 Task: Look for space in Norwich, United Kingdom from 3rd June, 2023 to 9th June, 2023 for 2 adults in price range Rs.6000 to Rs.12000. Place can be entire place with 1  bedroom having 1 bed and 1 bathroom. Property type can be house, flat, guest house, hotel. Booking option can be shelf check-in. Required host language is English.
Action: Mouse moved to (384, 72)
Screenshot: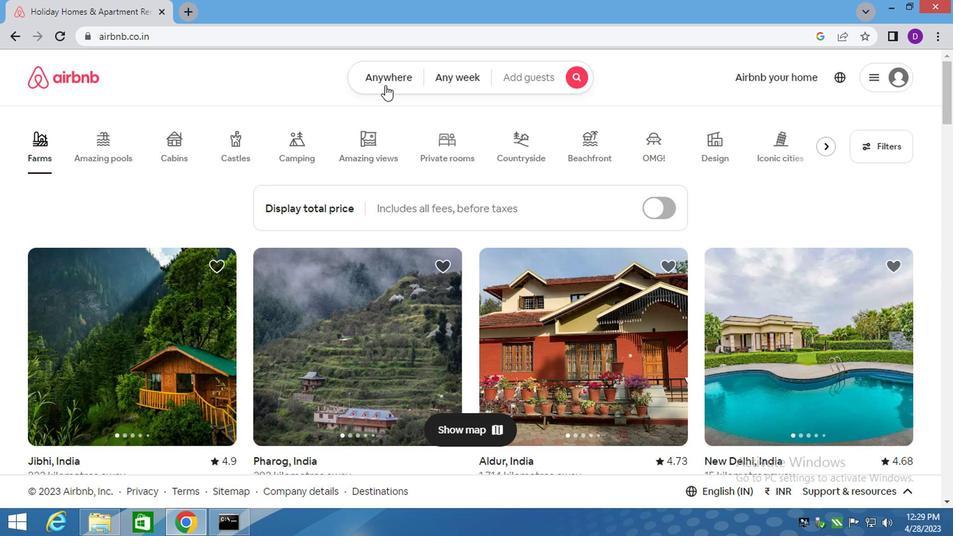 
Action: Mouse pressed left at (384, 72)
Screenshot: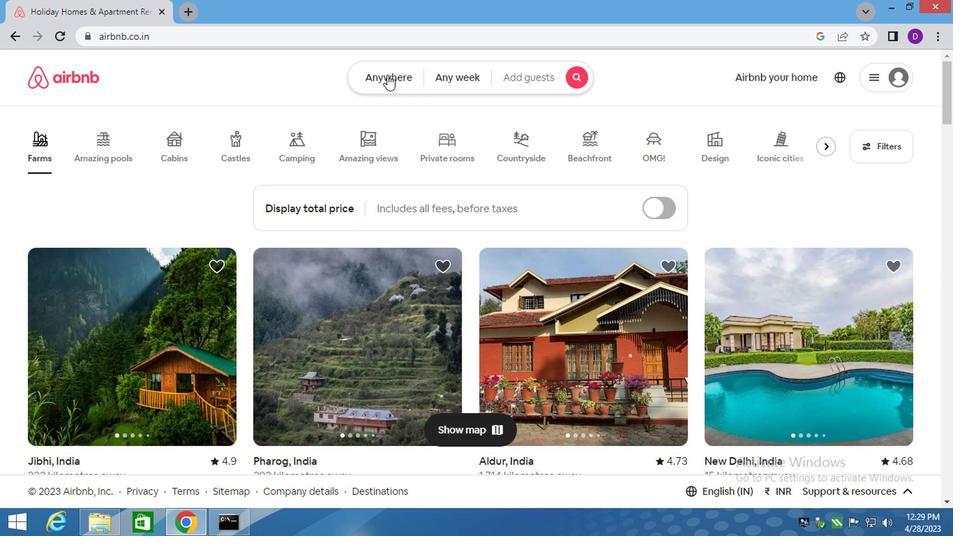 
Action: Mouse moved to (266, 131)
Screenshot: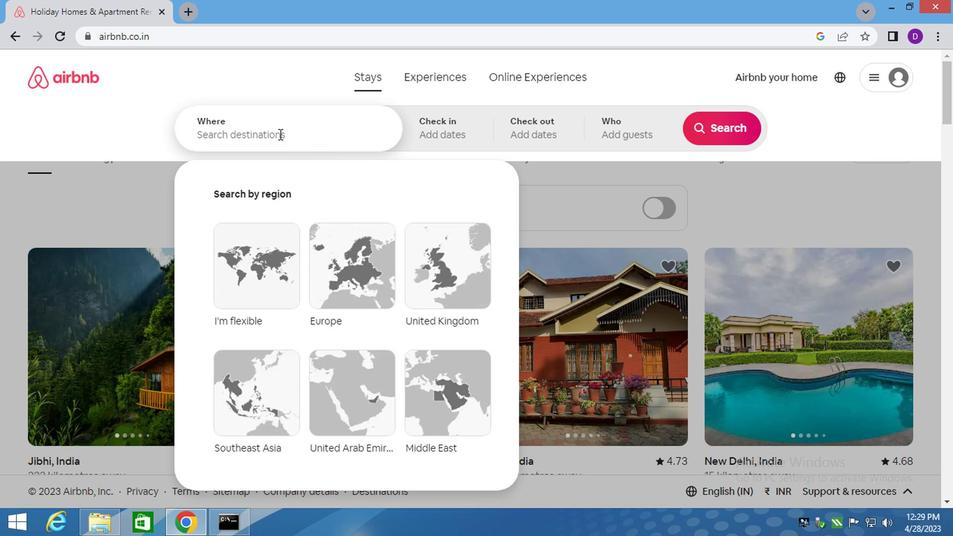 
Action: Mouse pressed left at (266, 131)
Screenshot: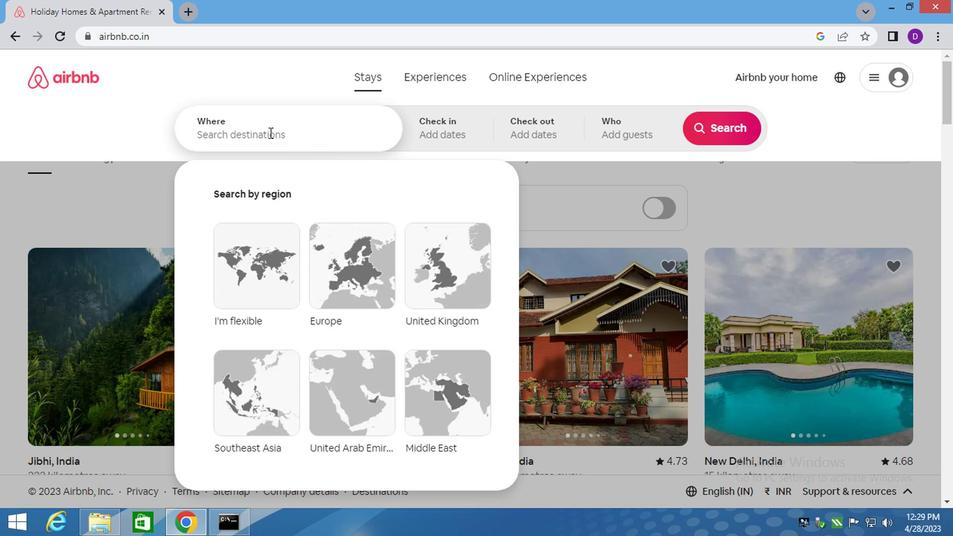
Action: Key pressed <Key.shift_r>Norwich,<Key.space><Key.shift_r><Key.shift_r><Key.shift_r><Key.shift_r><Key.shift_r><Key.shift_r><Key.shift_r><Key.shift_r><Key.shift_r><Key.shift_r><Key.shift_r><Key.shift_r><Key.shift_r><Key.shift_r><Key.shift_r><Key.shift_r><Key.shift_r><Key.shift_r><Key.shift_r><Key.shift_r><Key.shift_r>United<Key.down><Key.enter>
Screenshot: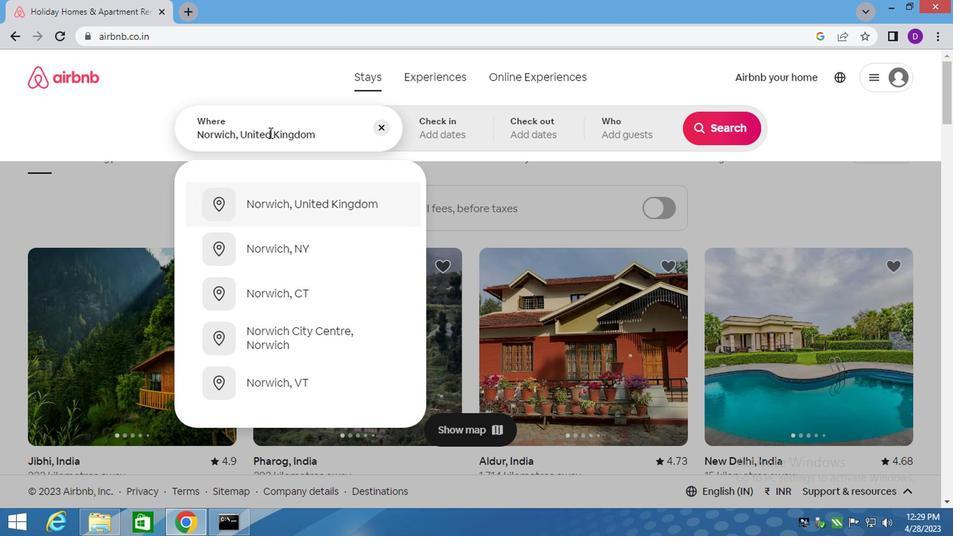 
Action: Mouse moved to (713, 239)
Screenshot: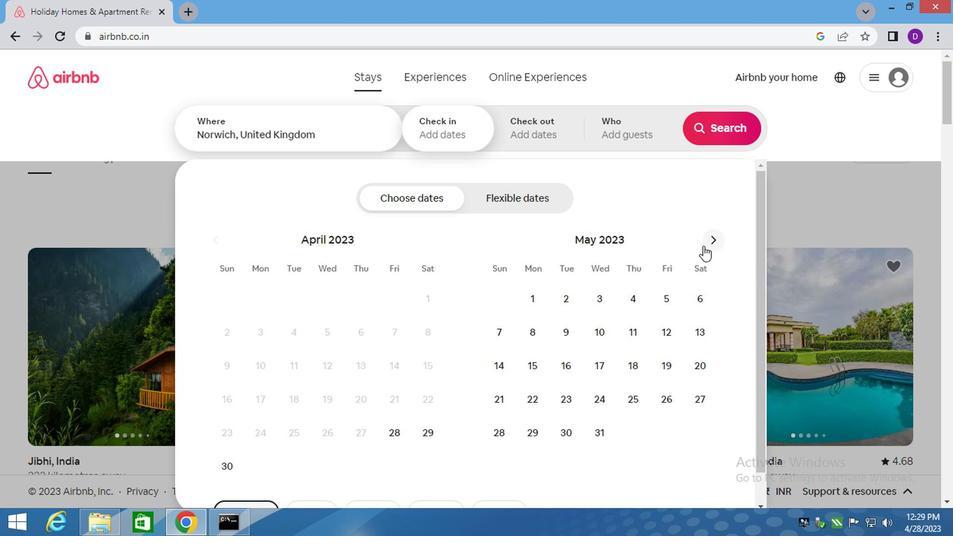 
Action: Mouse pressed left at (713, 239)
Screenshot: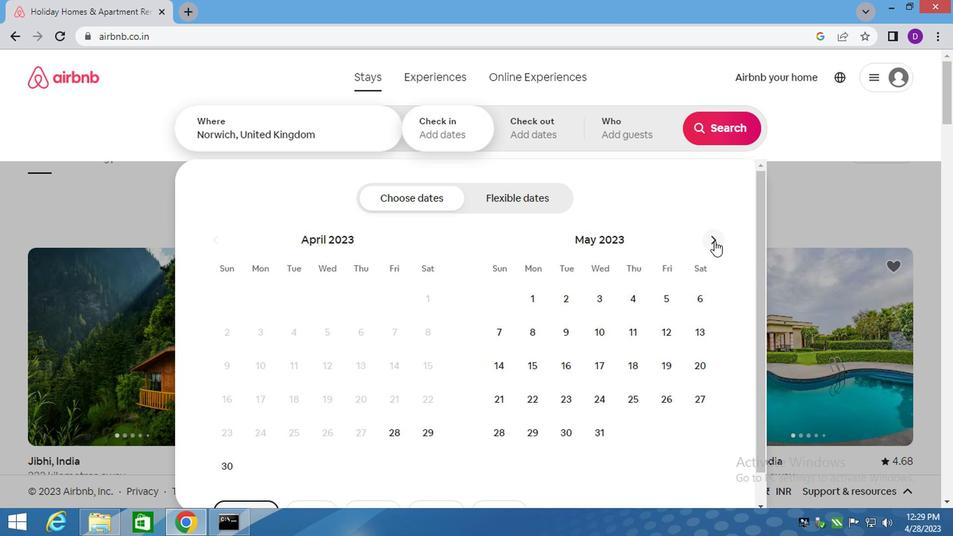 
Action: Mouse moved to (697, 302)
Screenshot: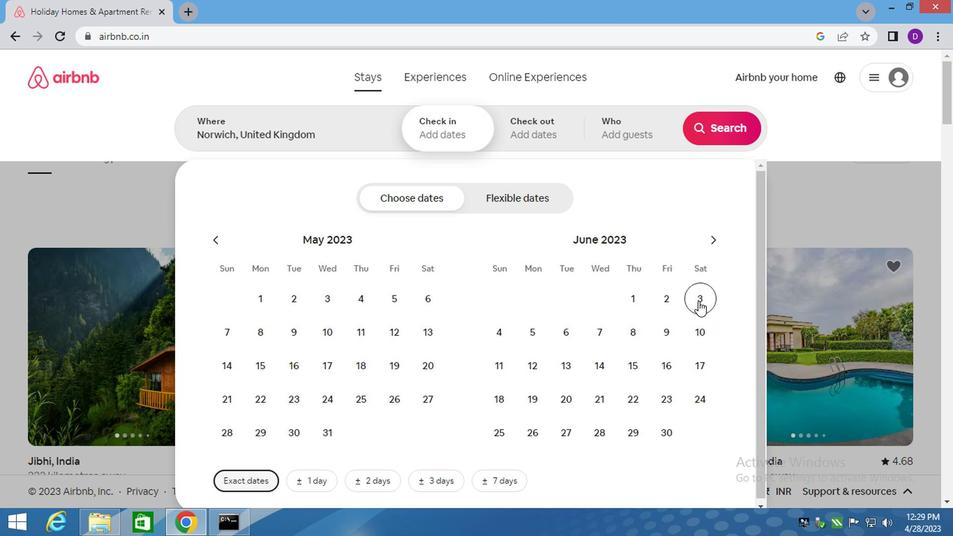 
Action: Mouse pressed left at (697, 302)
Screenshot: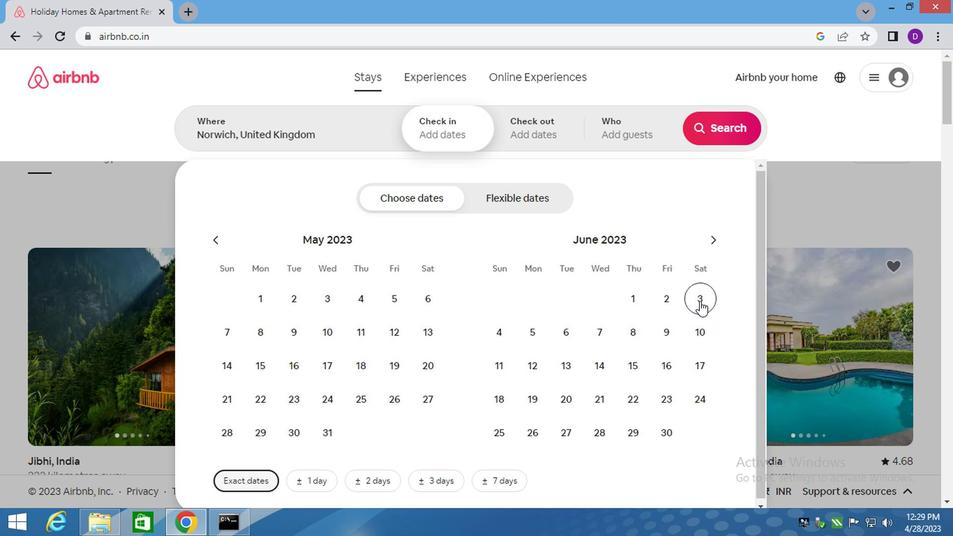 
Action: Mouse moved to (671, 328)
Screenshot: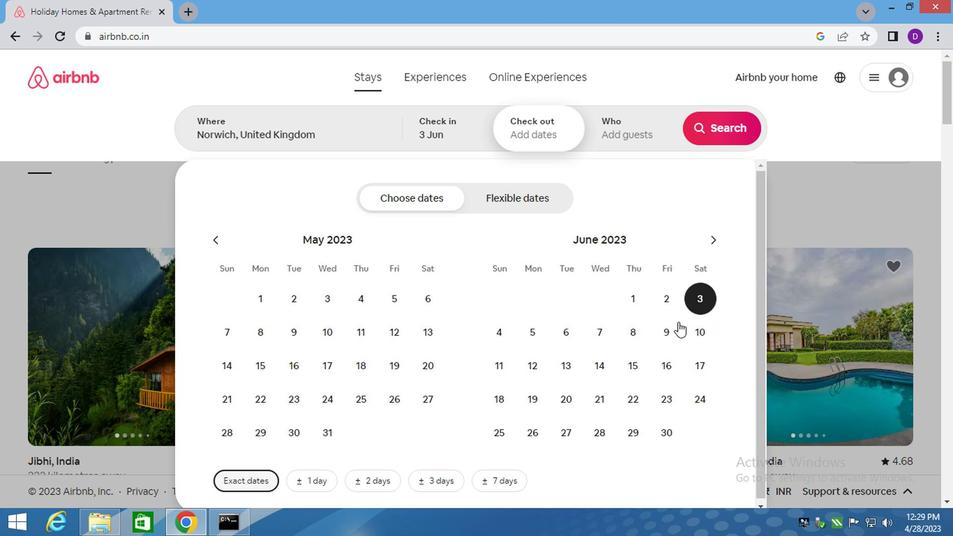 
Action: Mouse pressed left at (671, 328)
Screenshot: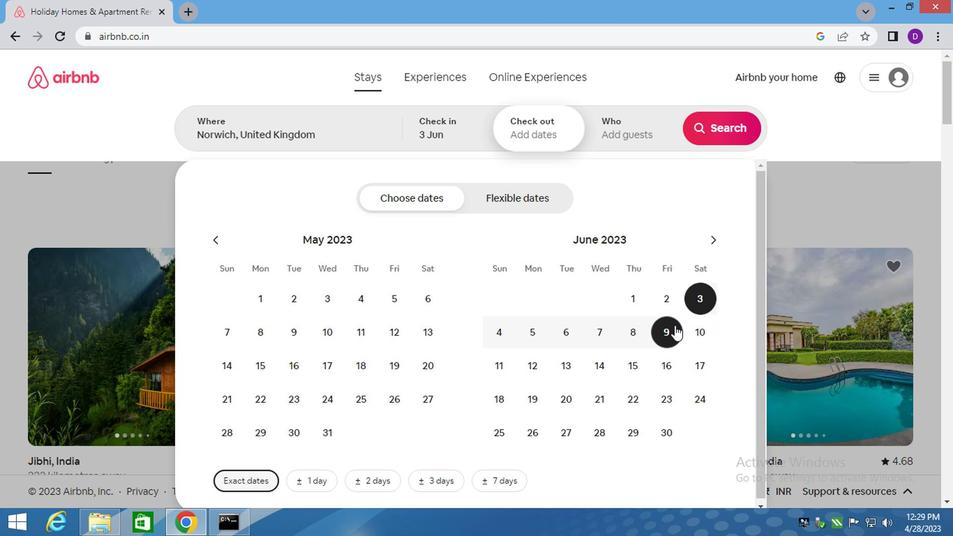 
Action: Mouse moved to (634, 125)
Screenshot: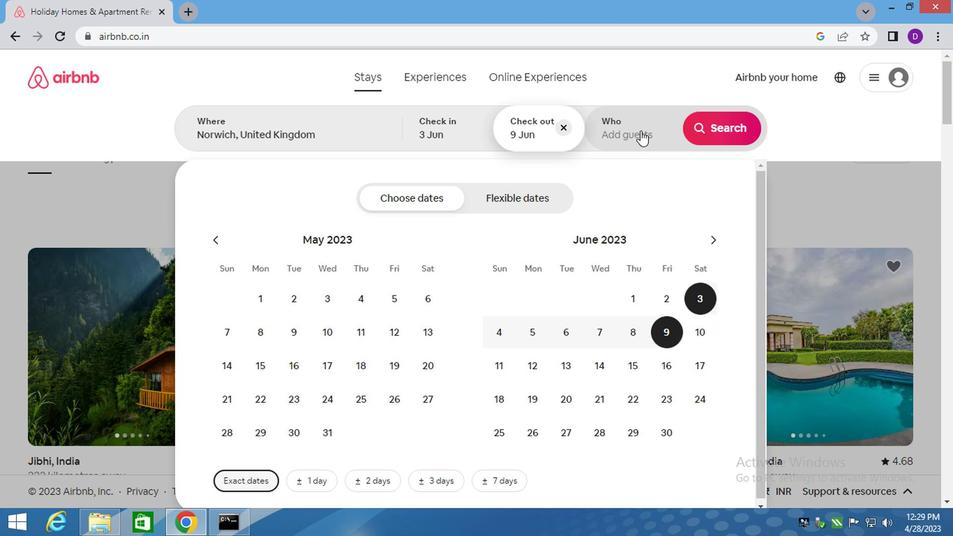 
Action: Mouse pressed left at (634, 125)
Screenshot: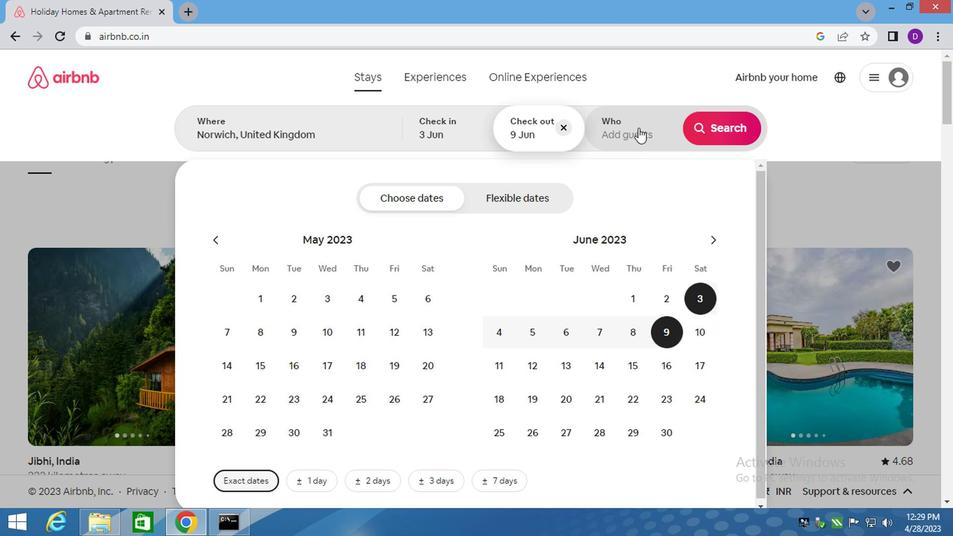 
Action: Mouse moved to (726, 200)
Screenshot: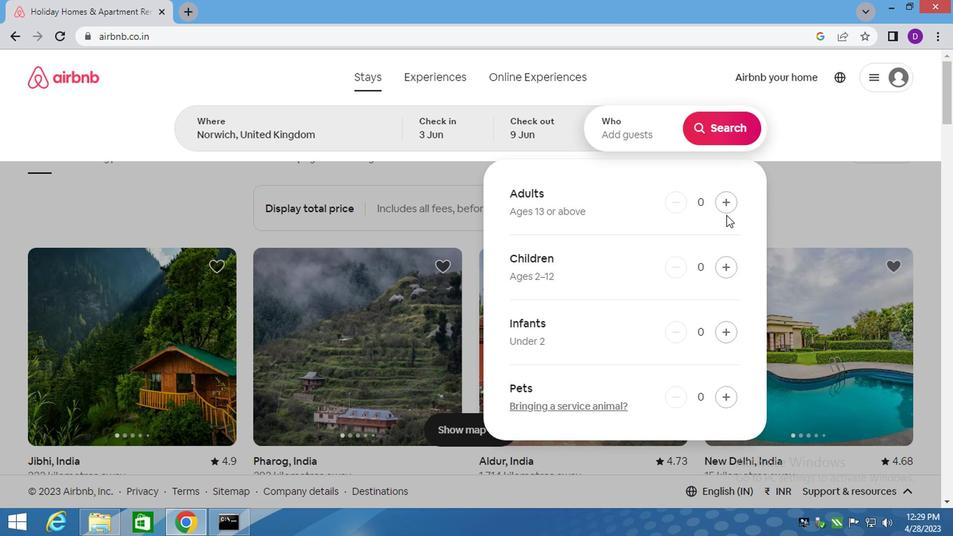 
Action: Mouse pressed left at (726, 200)
Screenshot: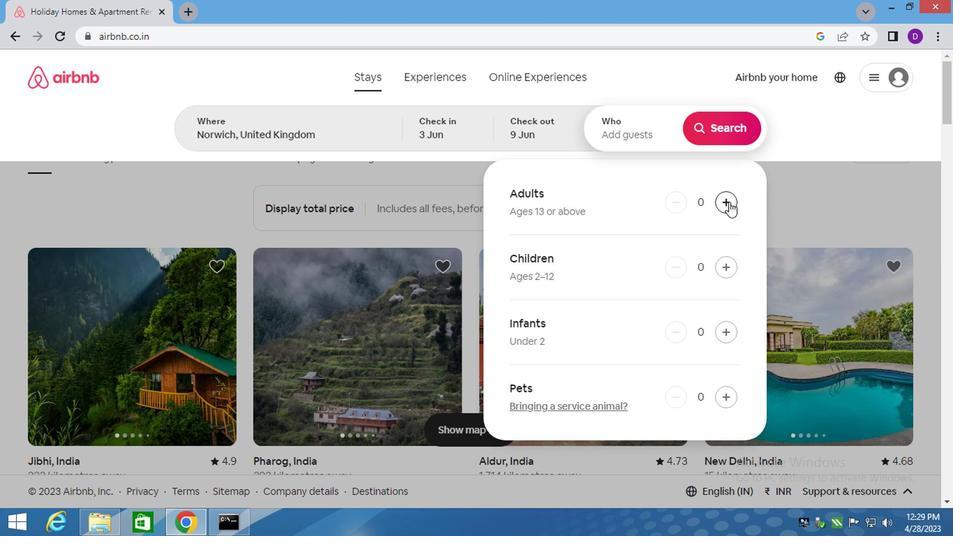 
Action: Mouse pressed left at (726, 200)
Screenshot: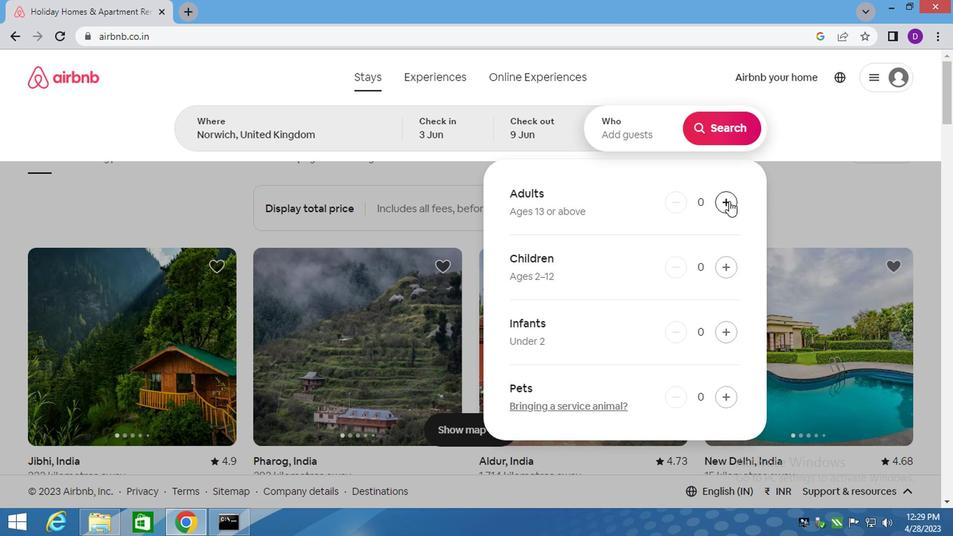
Action: Mouse moved to (710, 120)
Screenshot: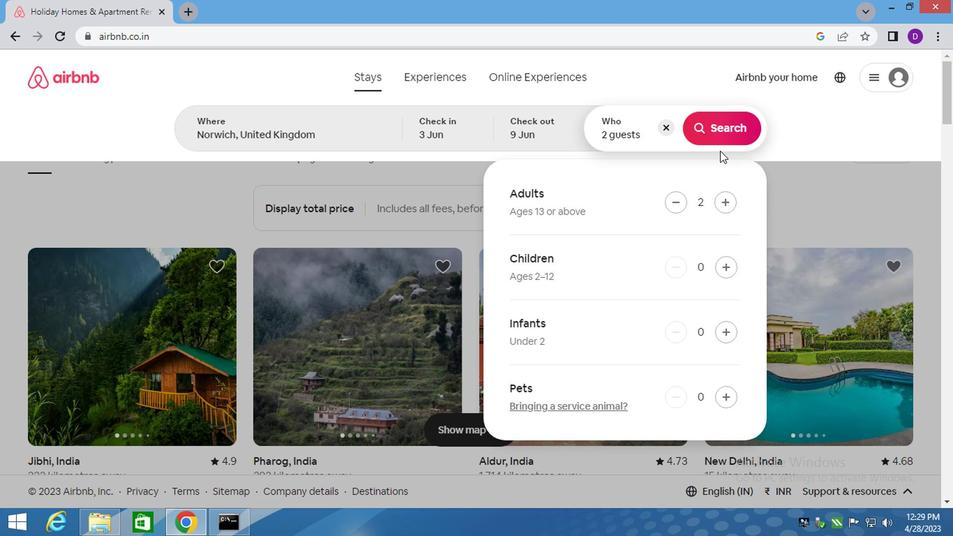 
Action: Mouse pressed left at (710, 120)
Screenshot: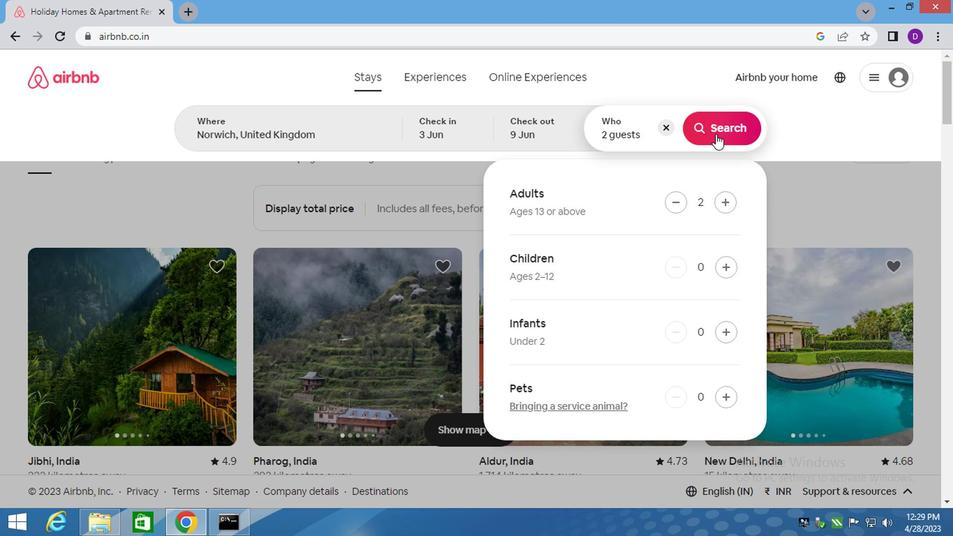 
Action: Mouse moved to (894, 126)
Screenshot: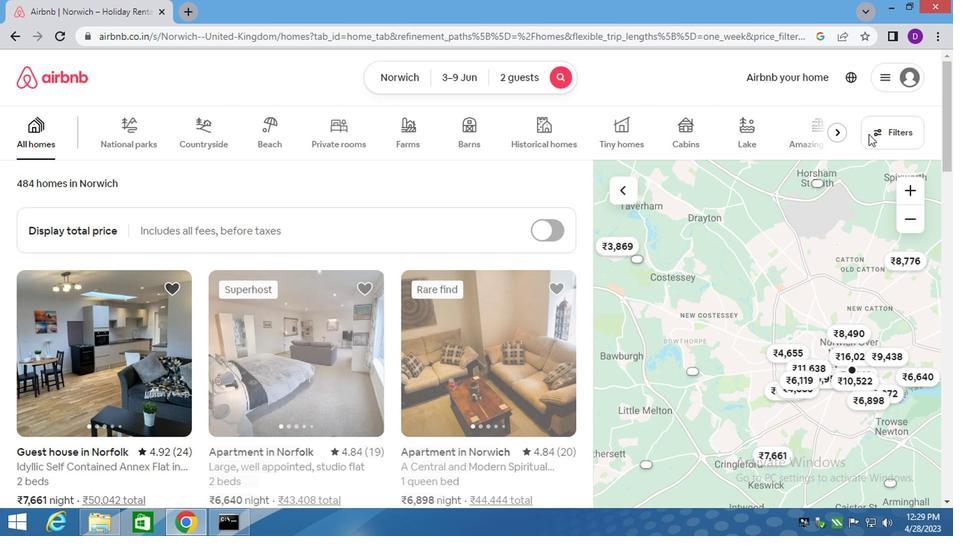 
Action: Mouse pressed left at (894, 126)
Screenshot: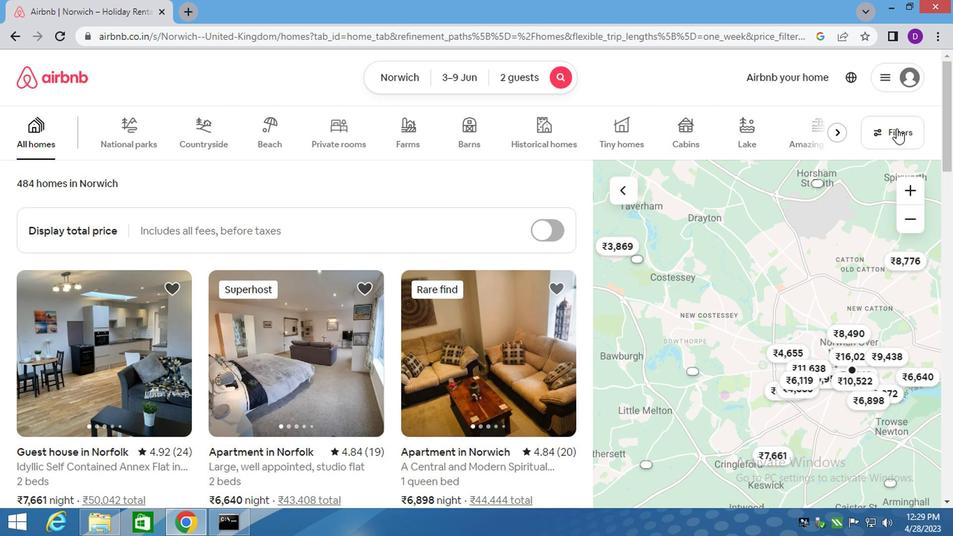 
Action: Mouse moved to (303, 312)
Screenshot: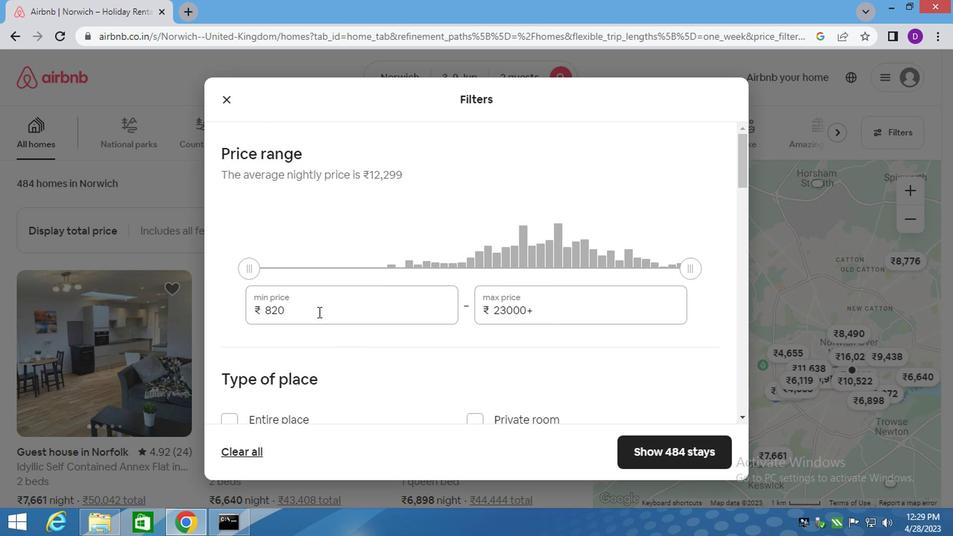 
Action: Mouse pressed left at (303, 312)
Screenshot: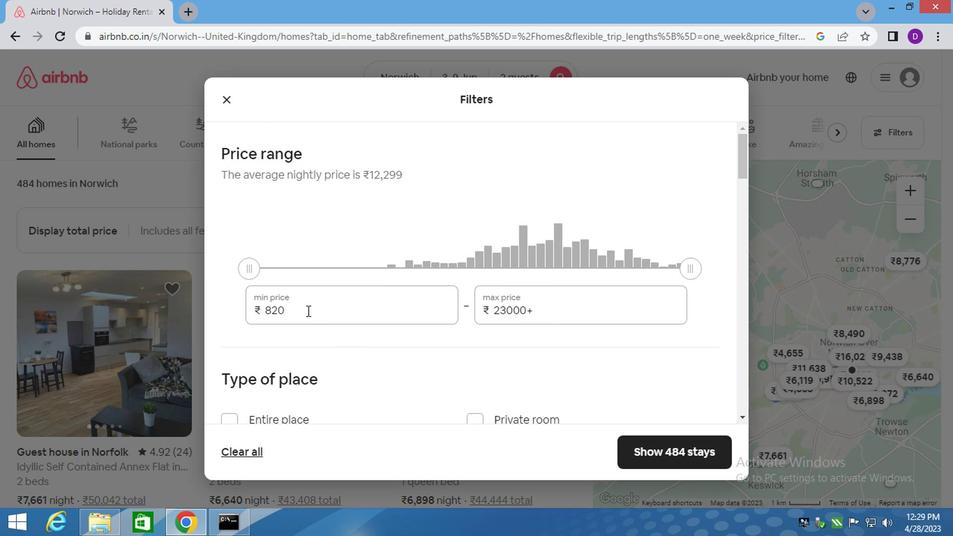 
Action: Mouse pressed left at (303, 312)
Screenshot: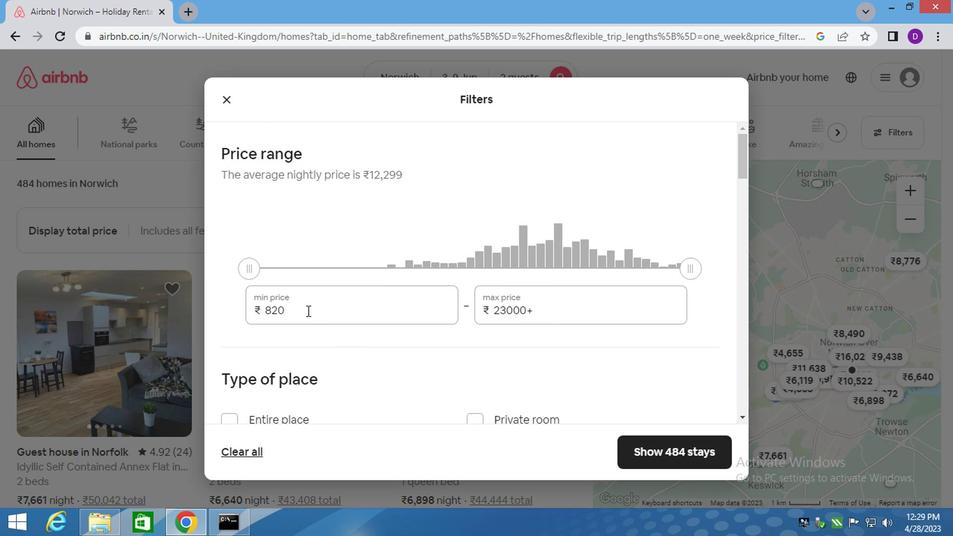 
Action: Key pressed 6000<Key.tab>12<Key.backspace><Key.backspace><Key.backspace><Key.backspace><Key.backspace><Key.backspace><Key.backspace><Key.backspace><Key.backspace><Key.backspace><Key.backspace><Key.backspace>12000
Screenshot: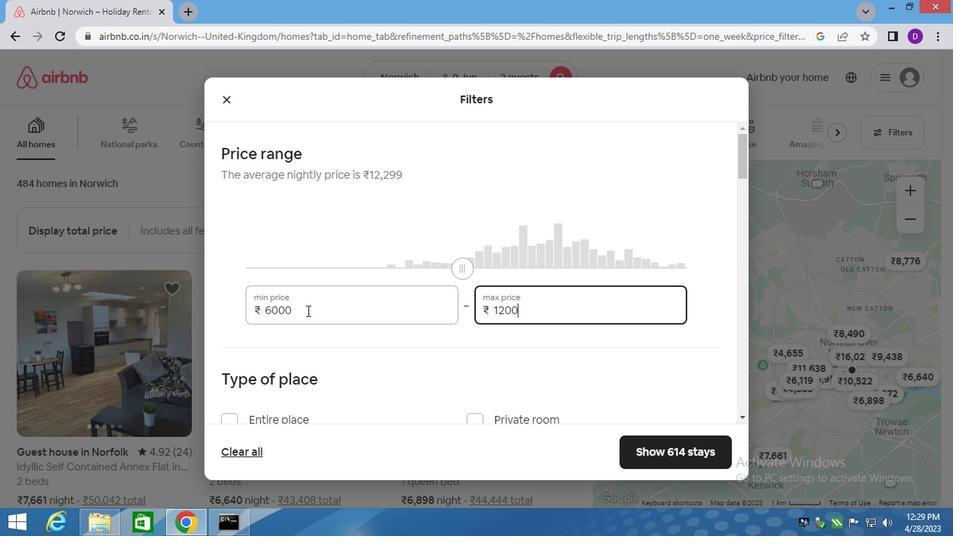 
Action: Mouse moved to (311, 349)
Screenshot: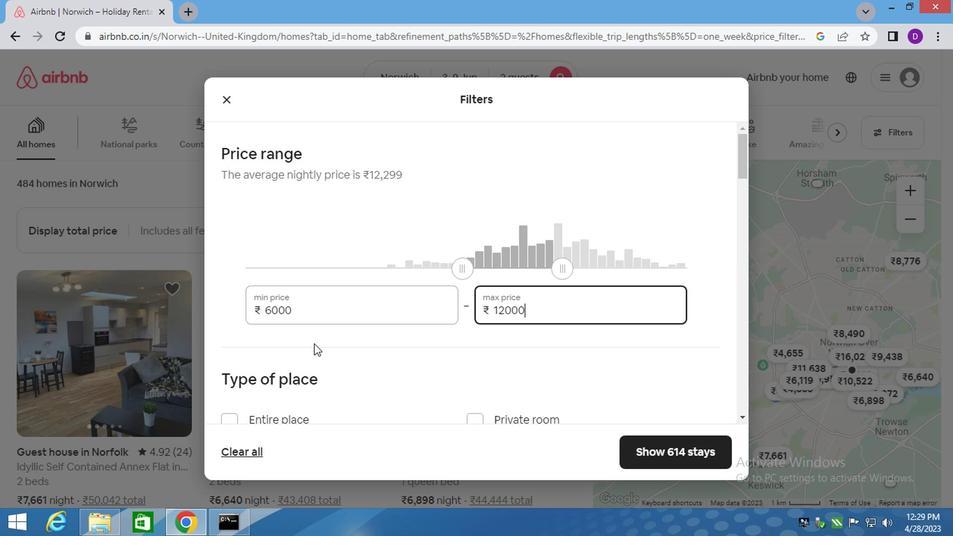 
Action: Mouse scrolled (311, 348) with delta (0, 0)
Screenshot: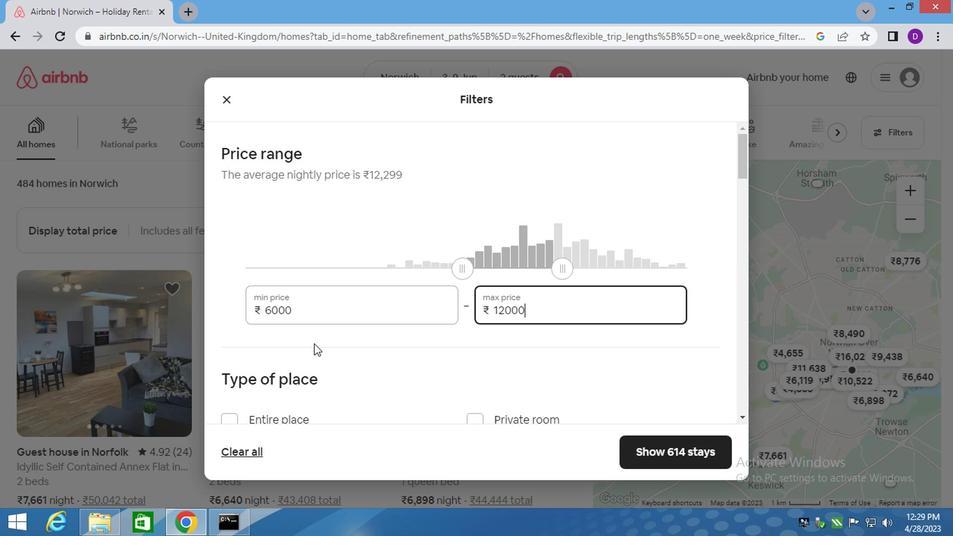 
Action: Mouse moved to (311, 350)
Screenshot: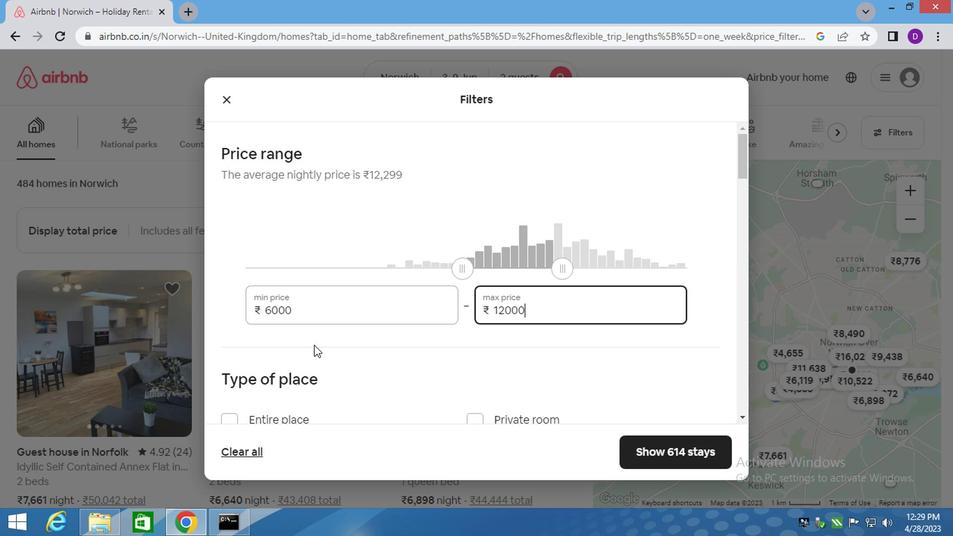 
Action: Mouse scrolled (311, 349) with delta (0, 0)
Screenshot: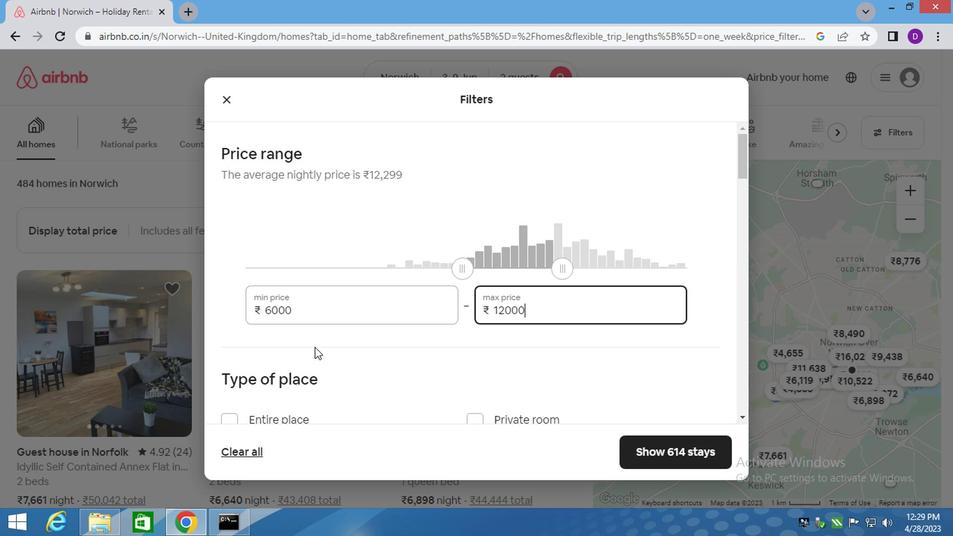 
Action: Mouse moved to (227, 289)
Screenshot: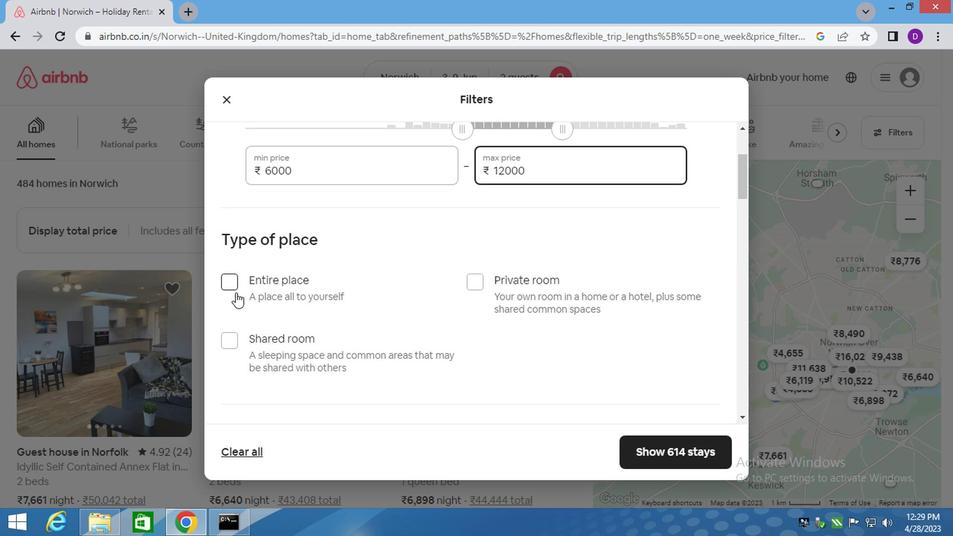 
Action: Mouse pressed left at (227, 289)
Screenshot: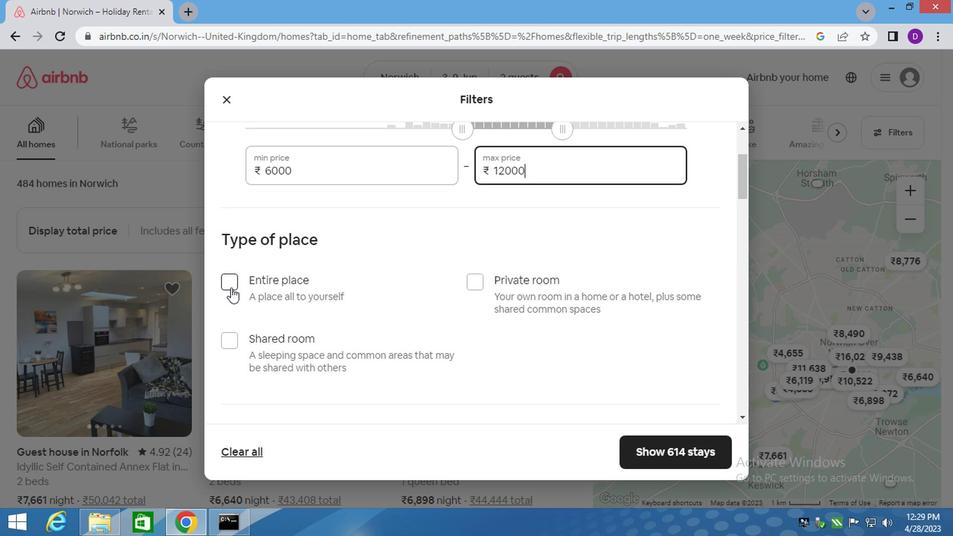 
Action: Mouse moved to (331, 339)
Screenshot: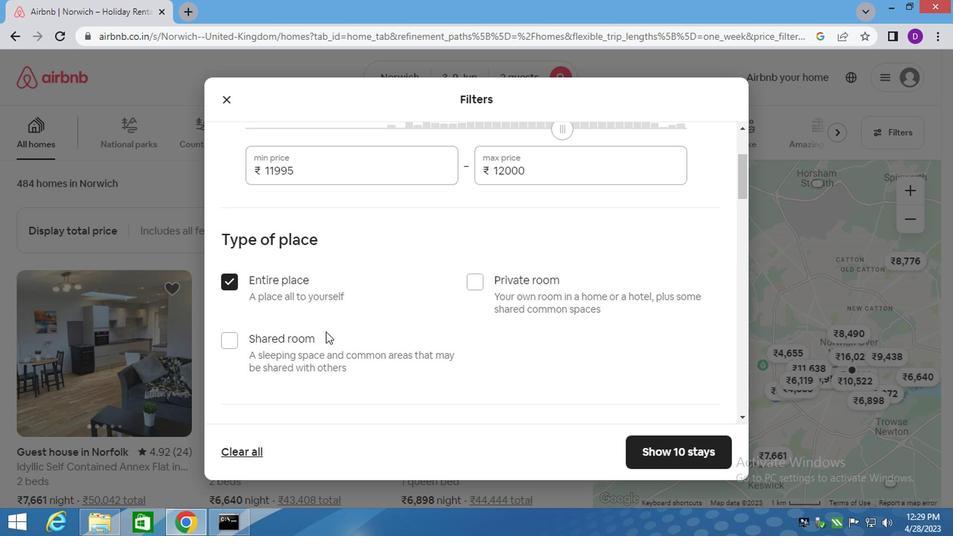 
Action: Mouse scrolled (331, 338) with delta (0, 0)
Screenshot: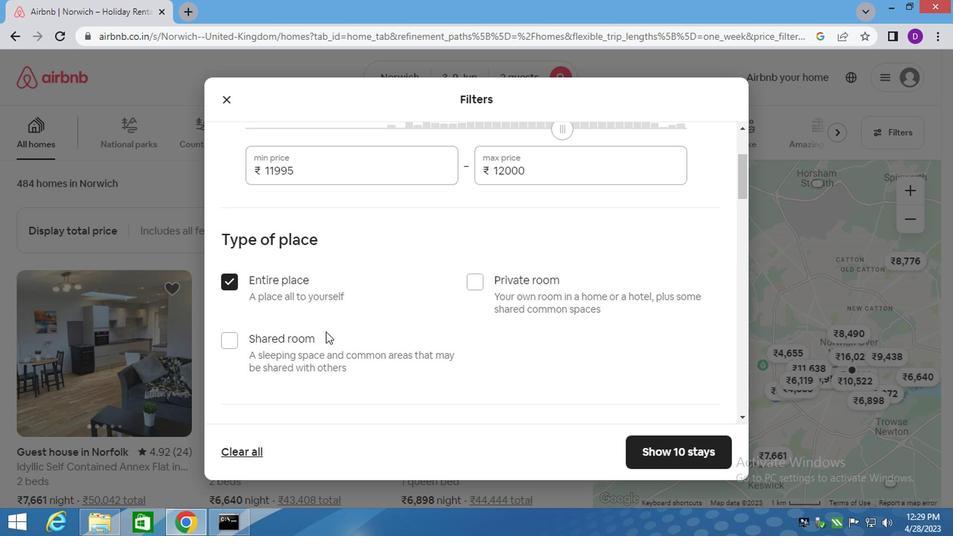 
Action: Mouse scrolled (331, 338) with delta (0, 0)
Screenshot: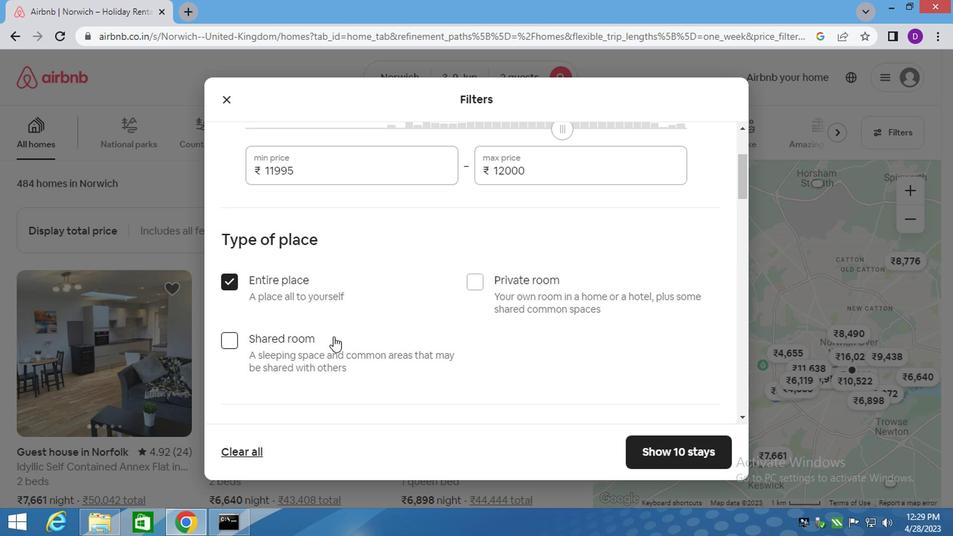 
Action: Mouse moved to (331, 340)
Screenshot: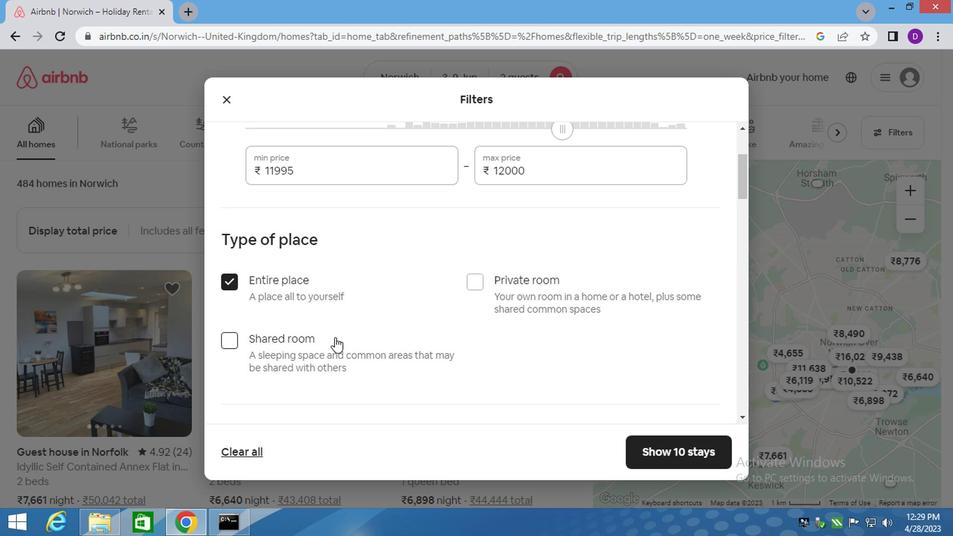 
Action: Mouse scrolled (331, 339) with delta (0, 0)
Screenshot: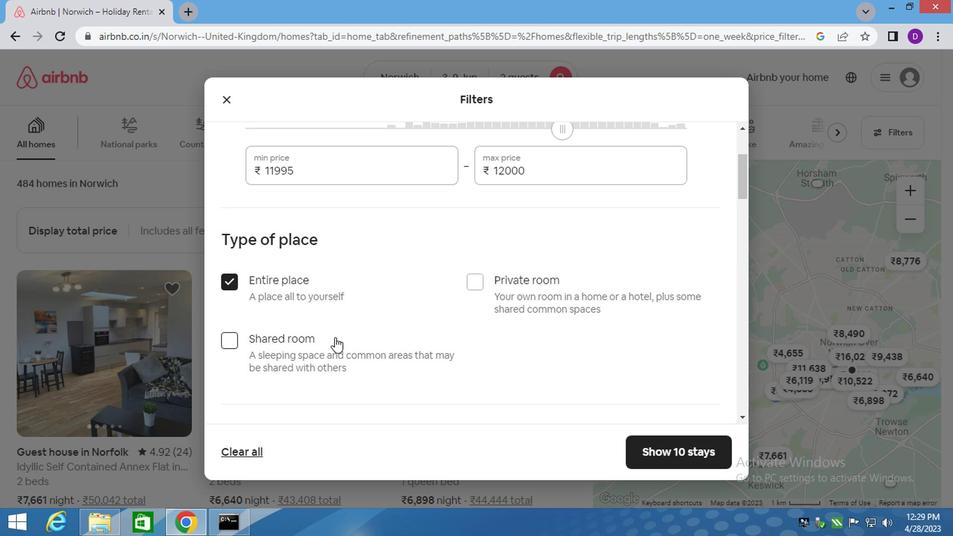 
Action: Mouse scrolled (331, 339) with delta (0, 0)
Screenshot: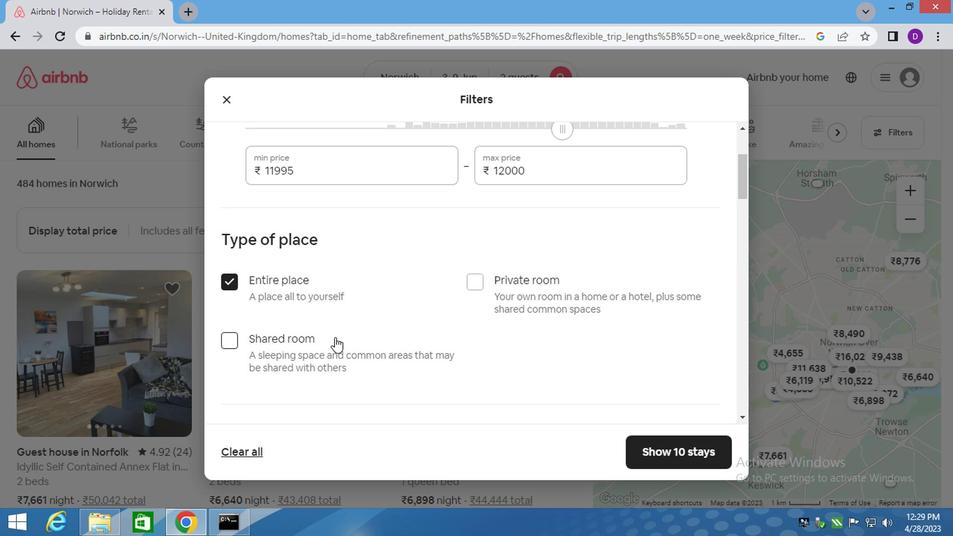 
Action: Mouse moved to (295, 233)
Screenshot: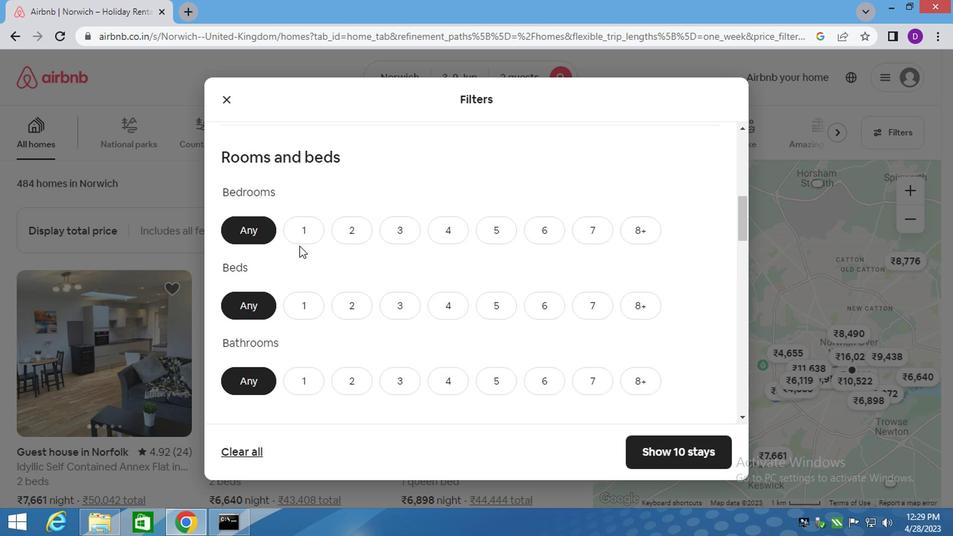 
Action: Mouse pressed left at (295, 233)
Screenshot: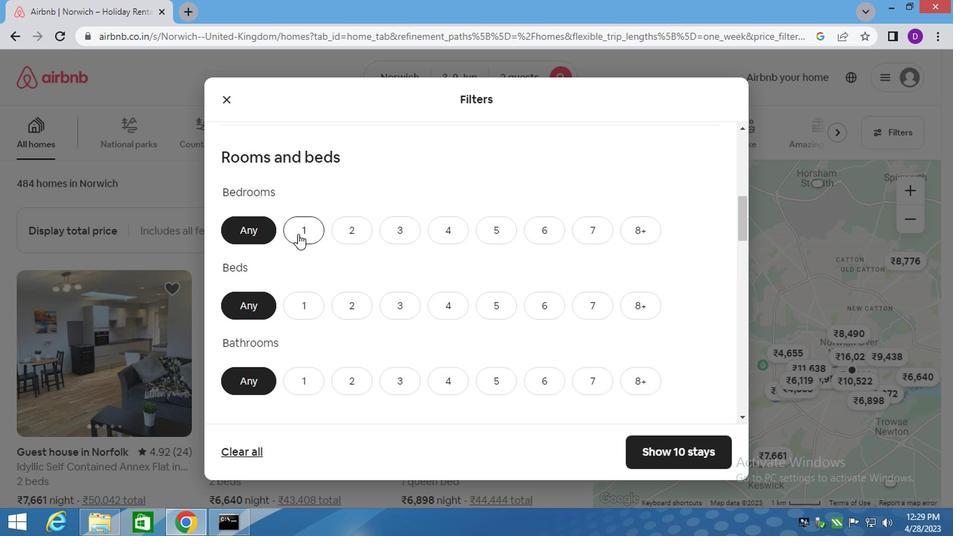
Action: Mouse moved to (289, 302)
Screenshot: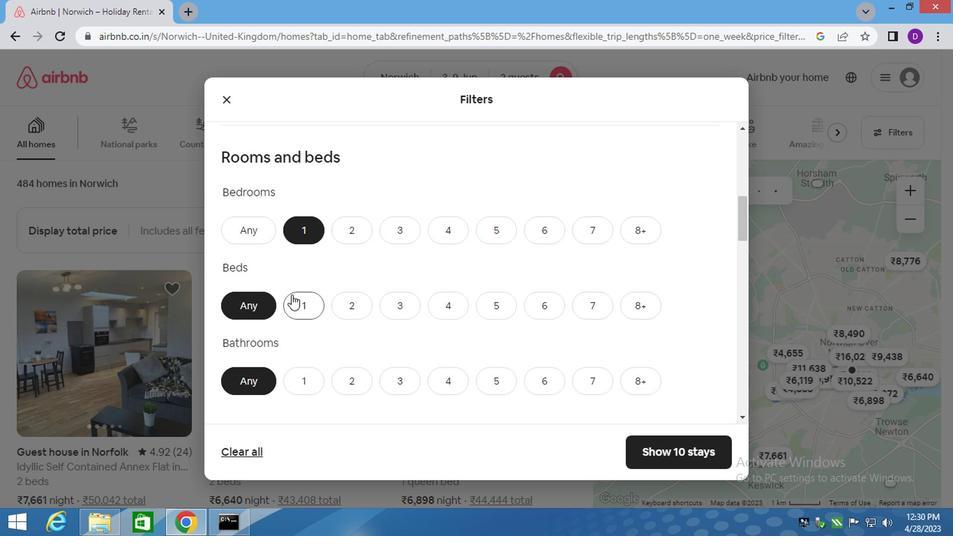 
Action: Mouse pressed left at (289, 302)
Screenshot: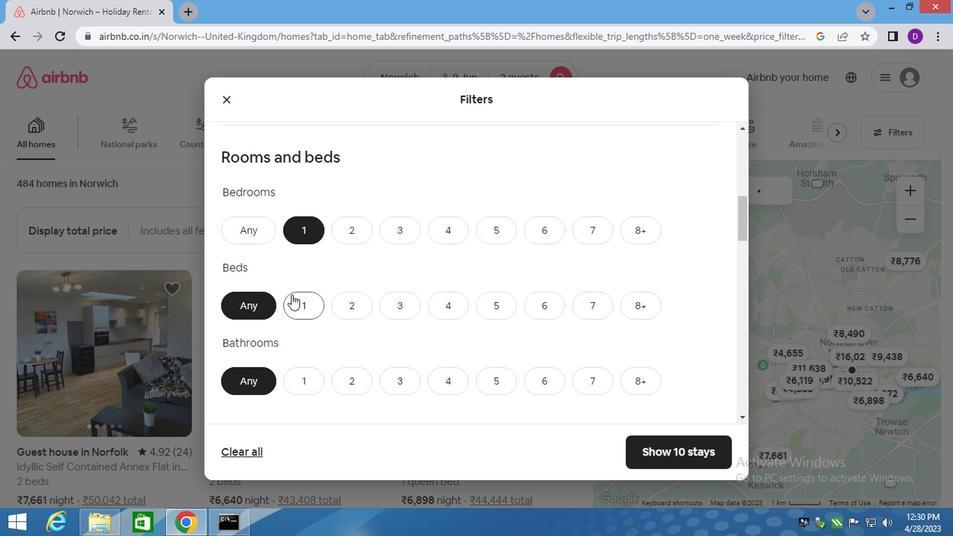 
Action: Mouse moved to (303, 376)
Screenshot: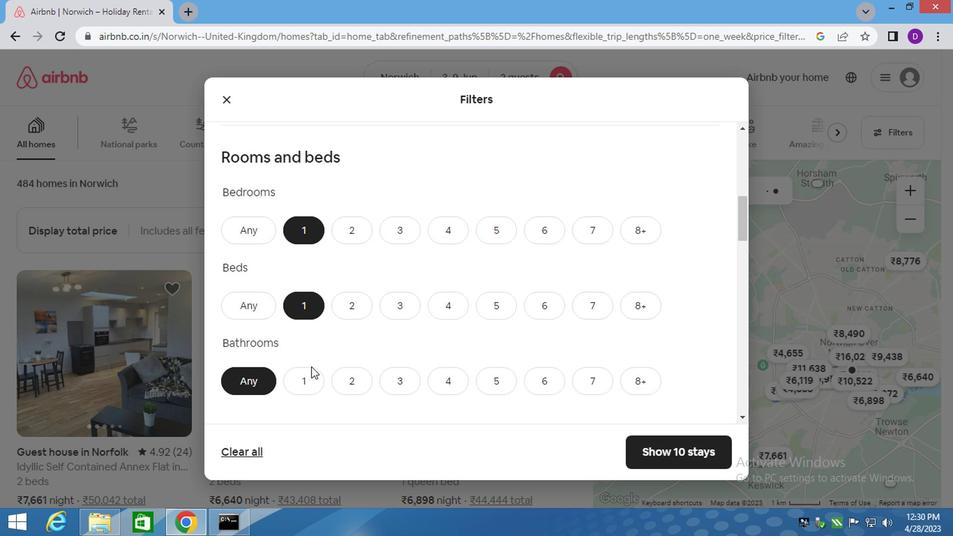 
Action: Mouse pressed left at (303, 376)
Screenshot: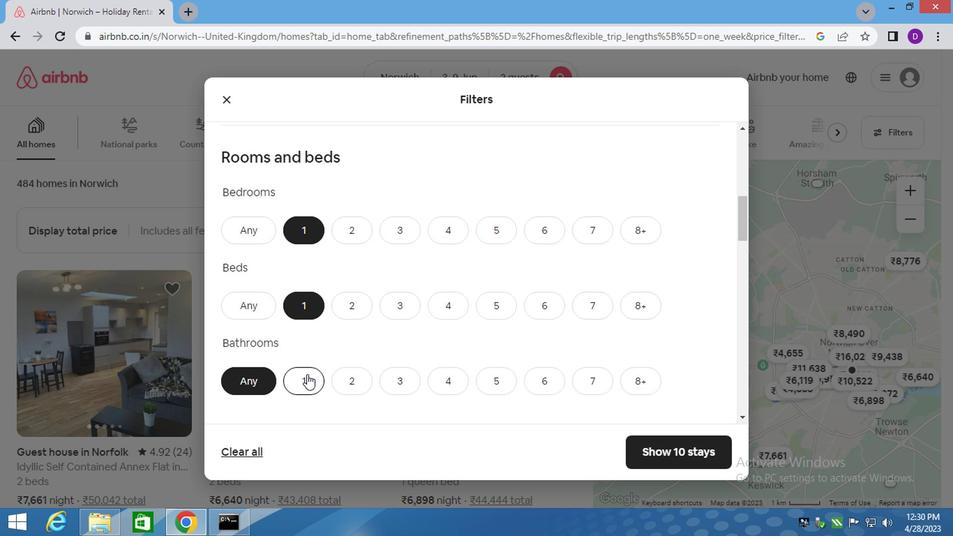 
Action: Mouse moved to (321, 326)
Screenshot: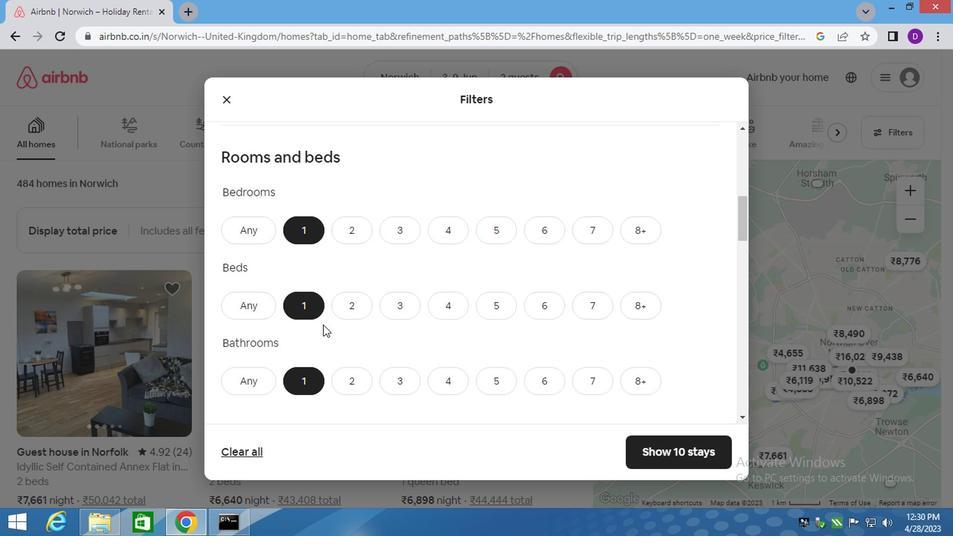 
Action: Mouse scrolled (321, 325) with delta (0, 0)
Screenshot: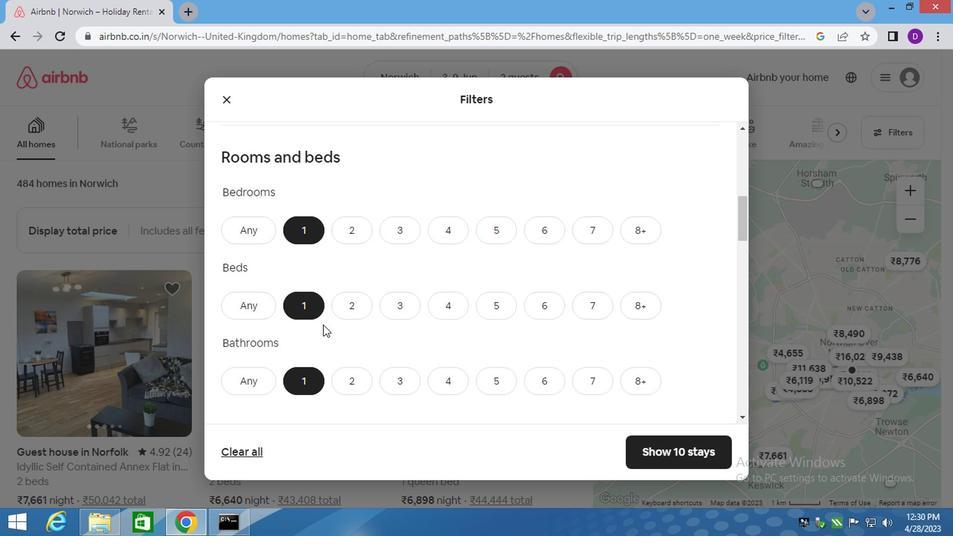
Action: Mouse moved to (330, 325)
Screenshot: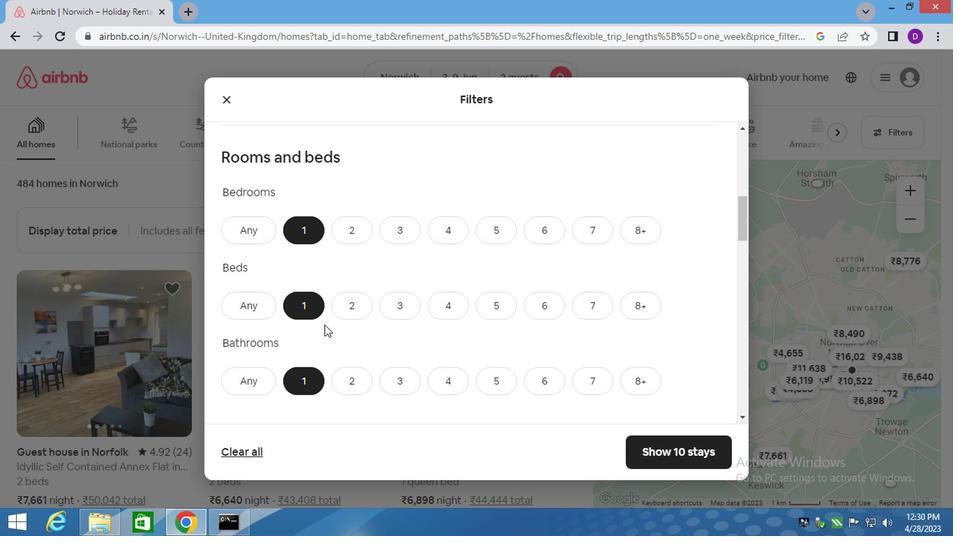 
Action: Mouse scrolled (330, 324) with delta (0, 0)
Screenshot: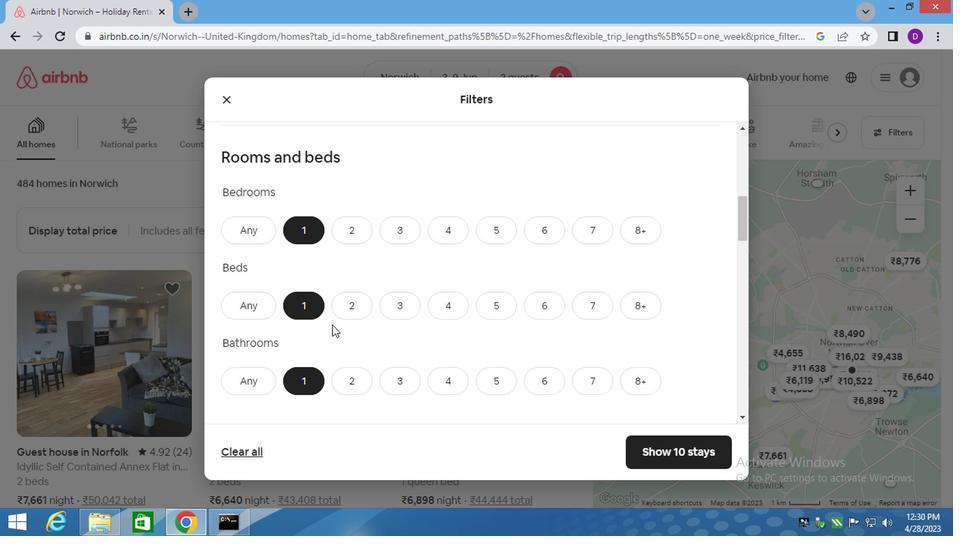 
Action: Mouse moved to (354, 311)
Screenshot: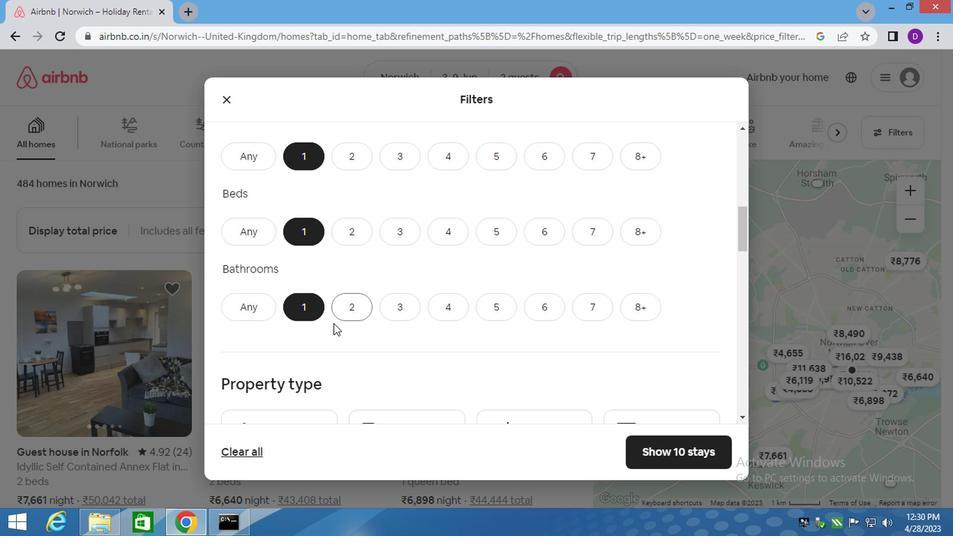 
Action: Mouse scrolled (354, 310) with delta (0, 0)
Screenshot: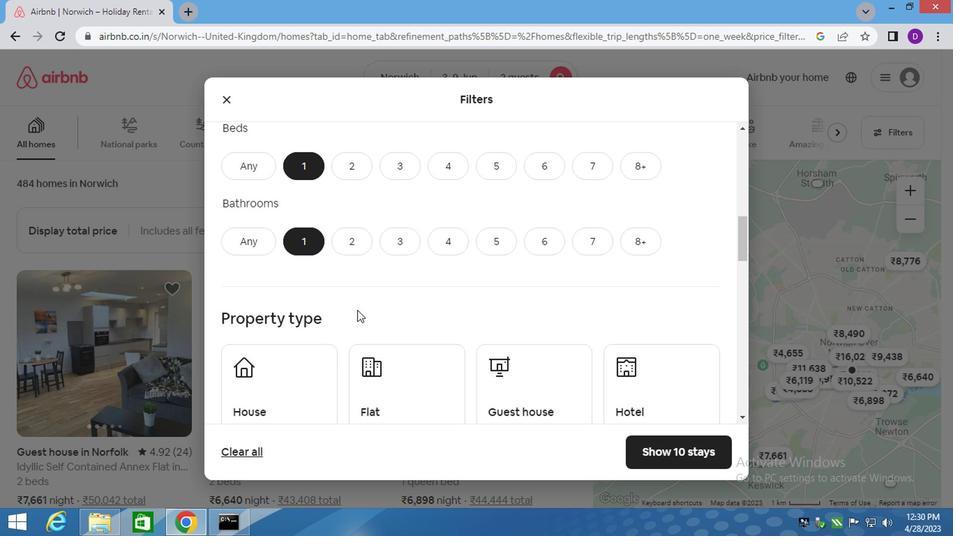 
Action: Mouse moved to (291, 291)
Screenshot: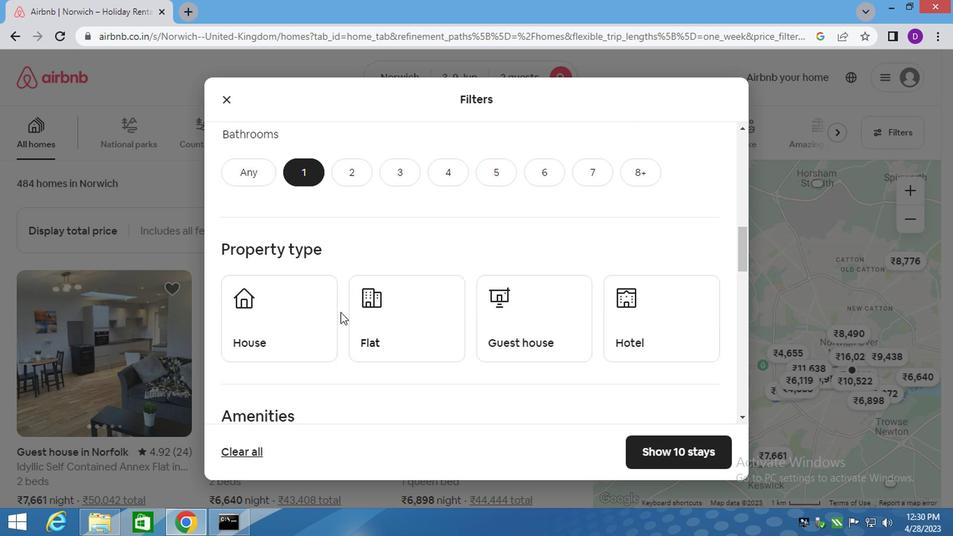 
Action: Mouse pressed left at (291, 291)
Screenshot: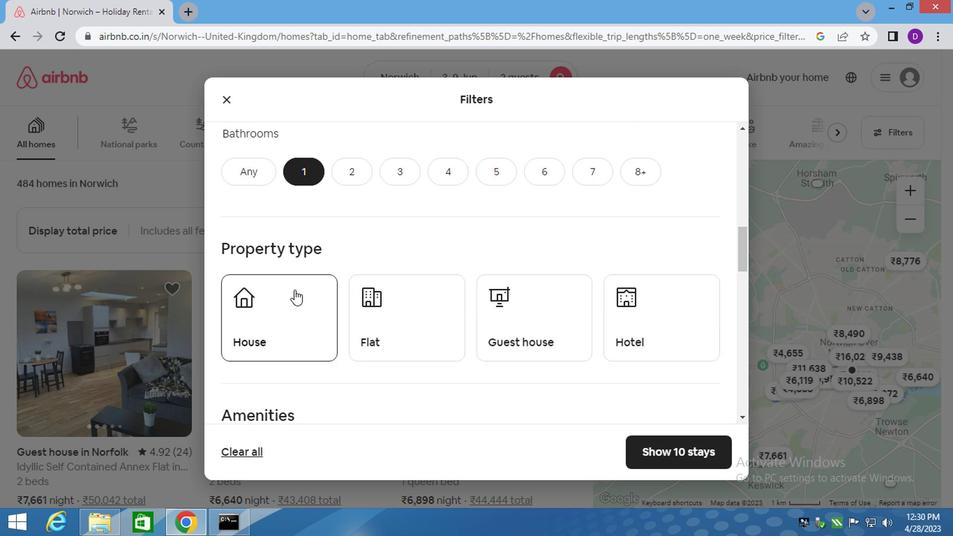 
Action: Mouse moved to (384, 300)
Screenshot: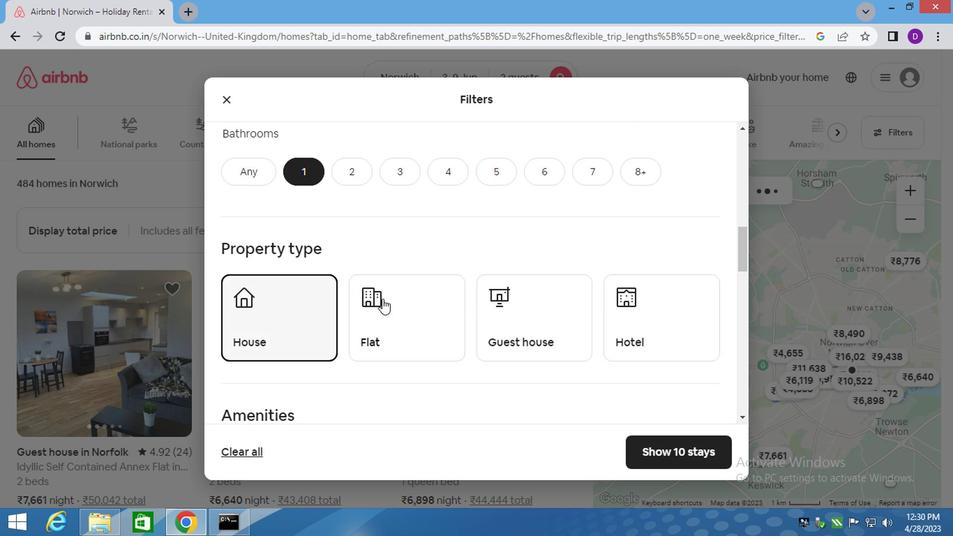 
Action: Mouse pressed left at (384, 300)
Screenshot: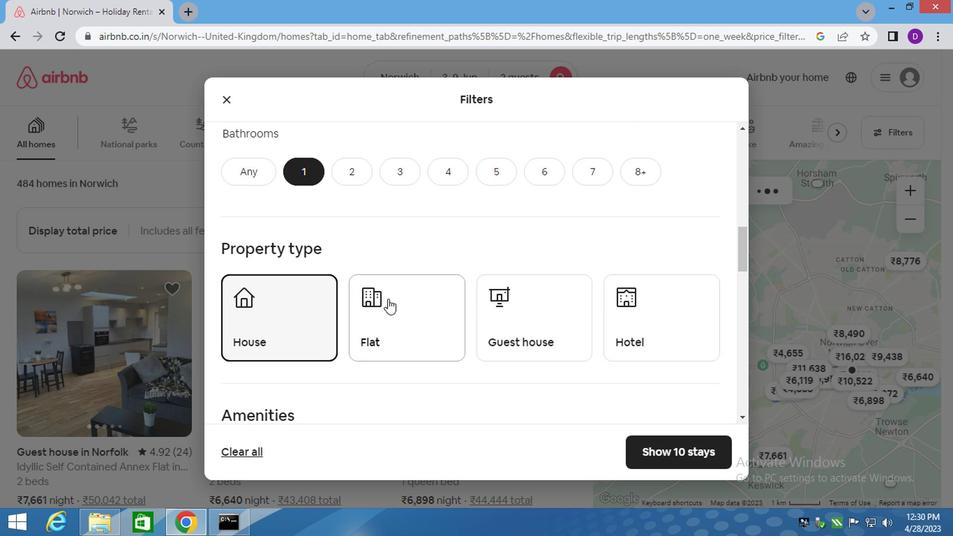 
Action: Mouse moved to (520, 295)
Screenshot: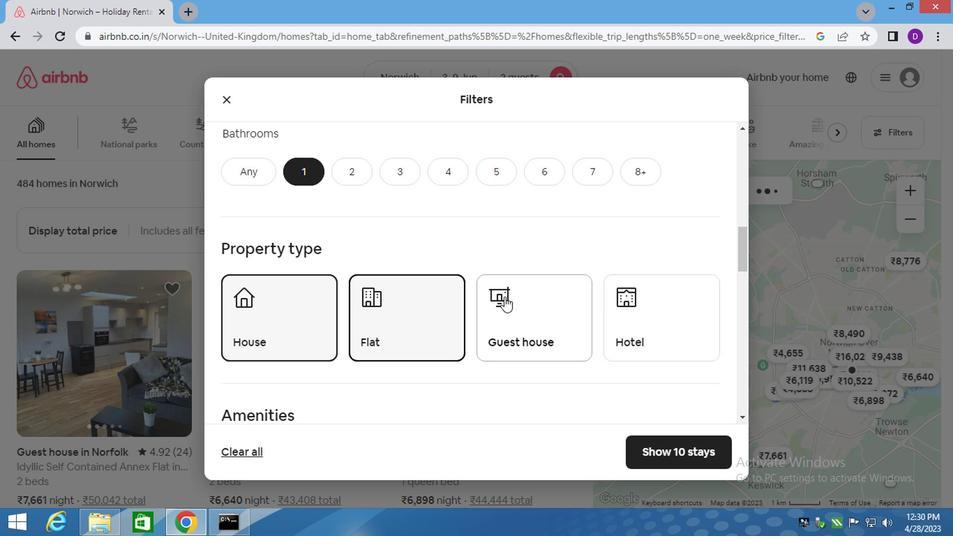 
Action: Mouse pressed left at (520, 295)
Screenshot: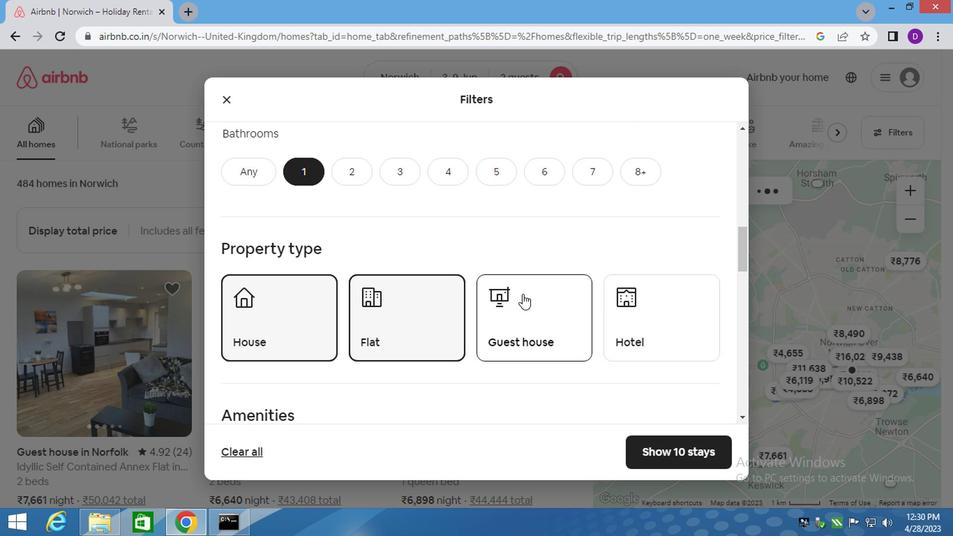 
Action: Mouse moved to (623, 305)
Screenshot: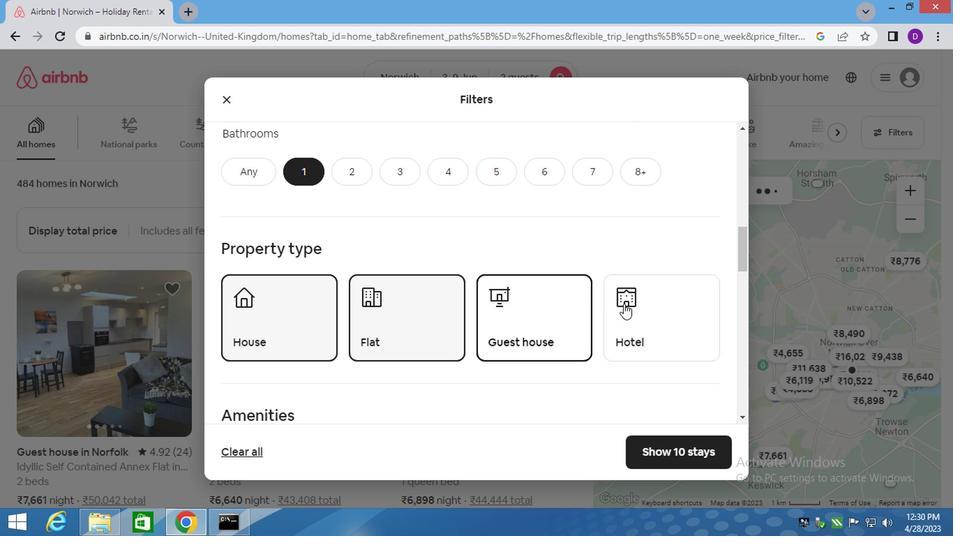 
Action: Mouse pressed left at (623, 305)
Screenshot: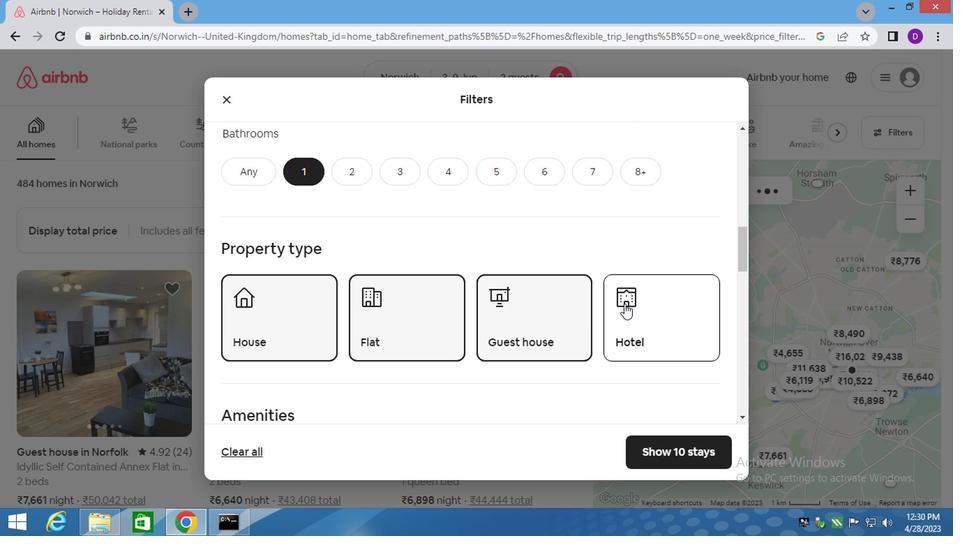 
Action: Mouse moved to (339, 345)
Screenshot: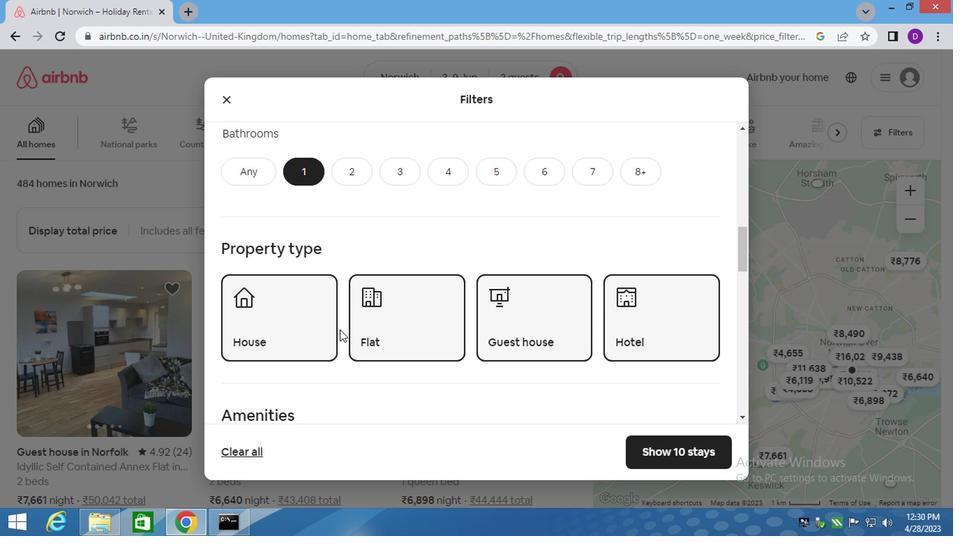 
Action: Mouse scrolled (339, 344) with delta (0, 0)
Screenshot: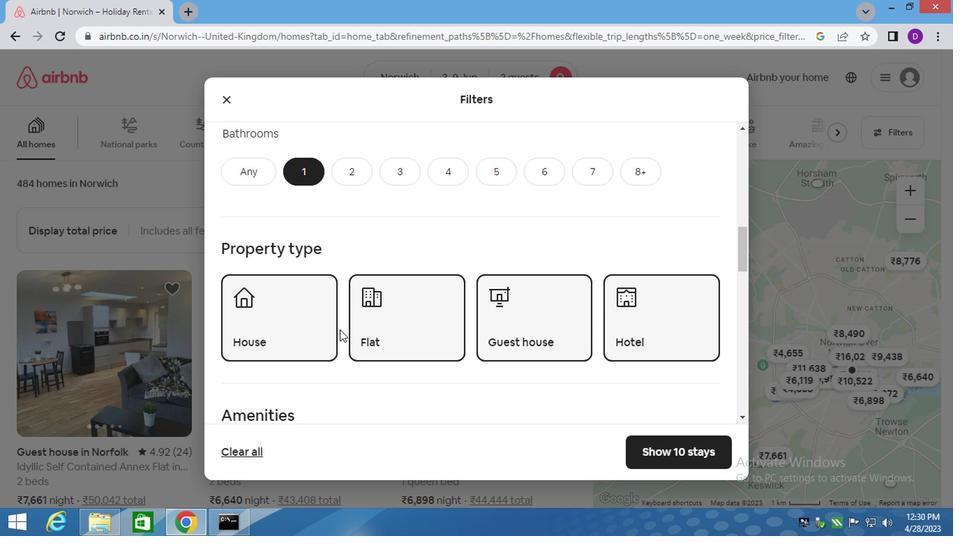 
Action: Mouse moved to (340, 350)
Screenshot: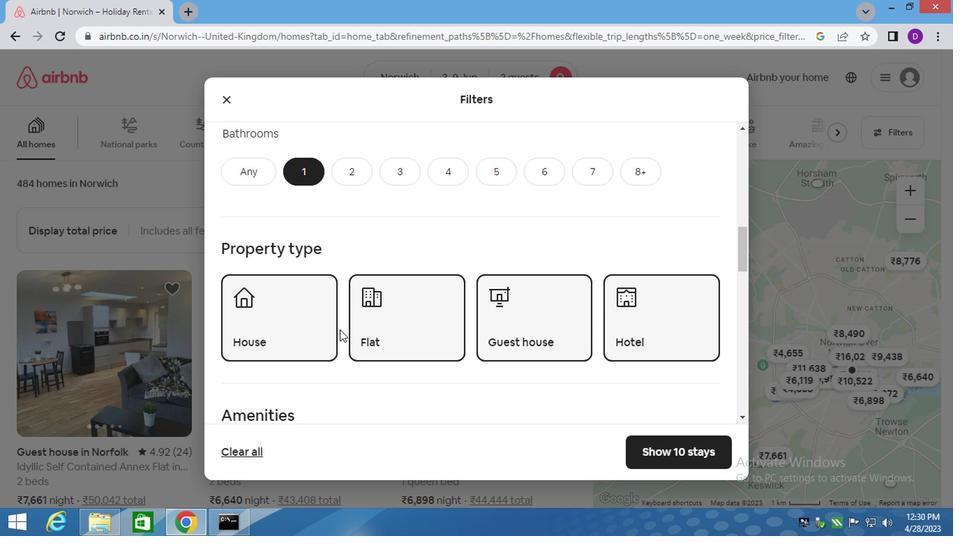 
Action: Mouse scrolled (340, 349) with delta (0, 0)
Screenshot: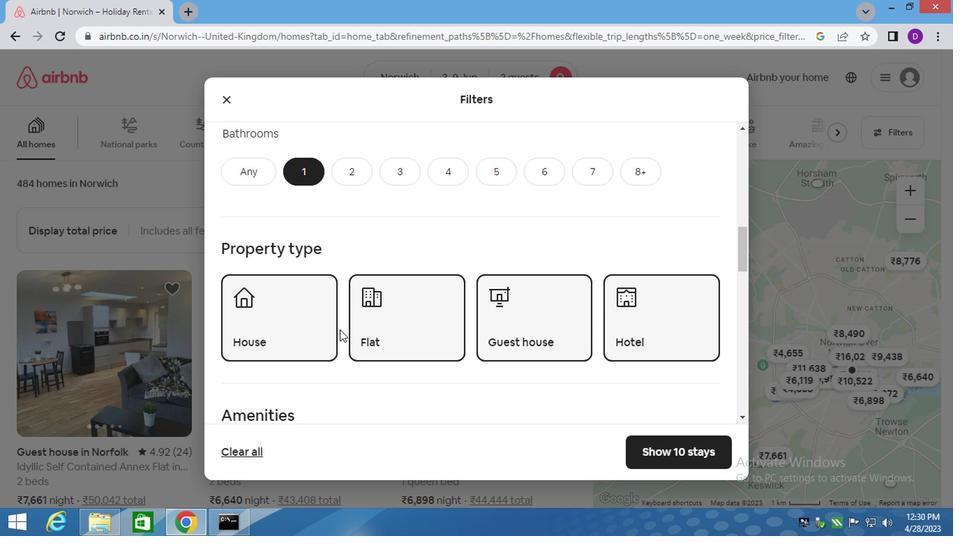 
Action: Mouse moved to (340, 350)
Screenshot: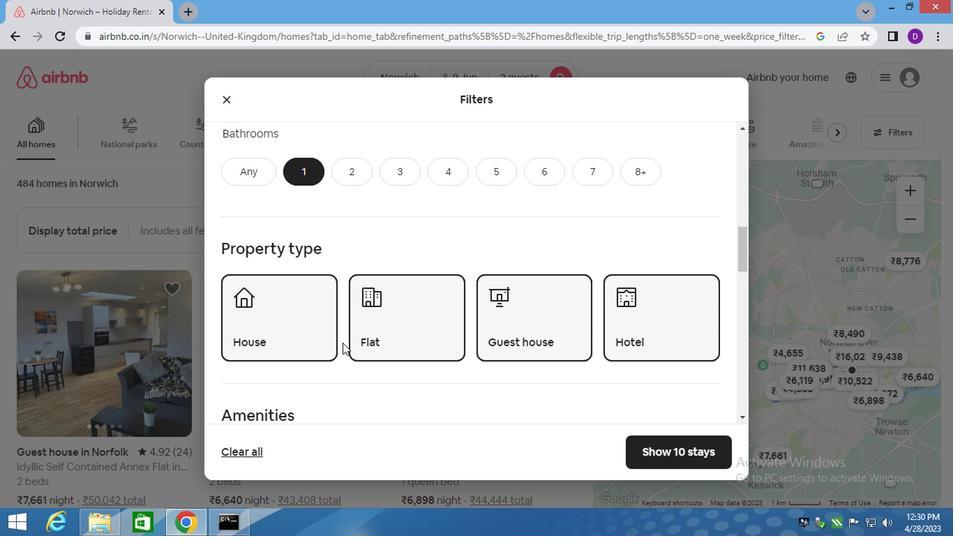 
Action: Mouse scrolled (340, 350) with delta (0, 0)
Screenshot: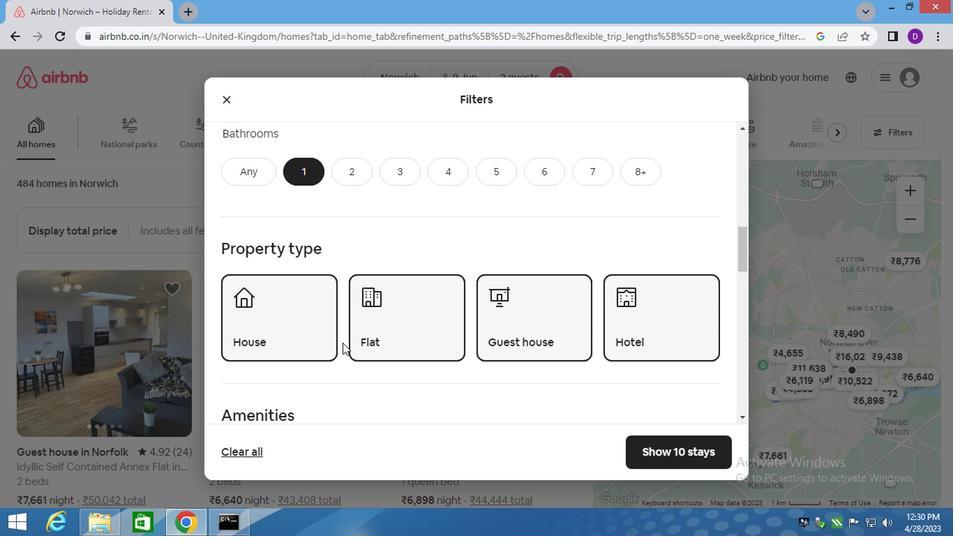 
Action: Mouse moved to (340, 352)
Screenshot: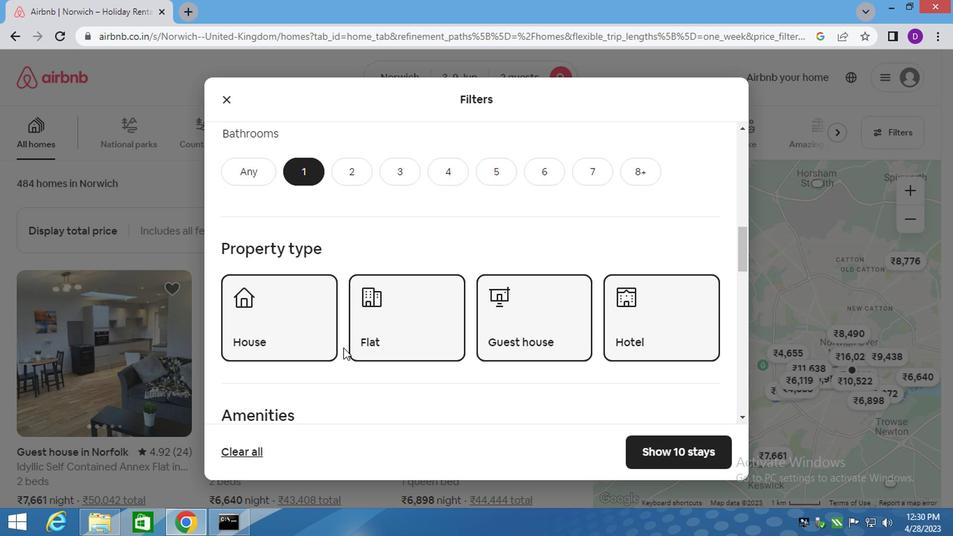 
Action: Mouse scrolled (340, 351) with delta (0, 0)
Screenshot: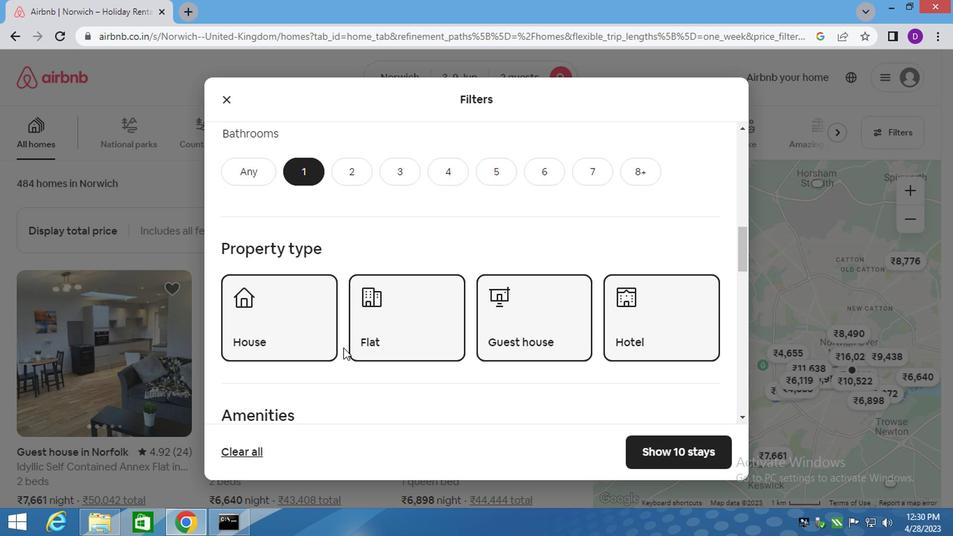 
Action: Mouse moved to (375, 328)
Screenshot: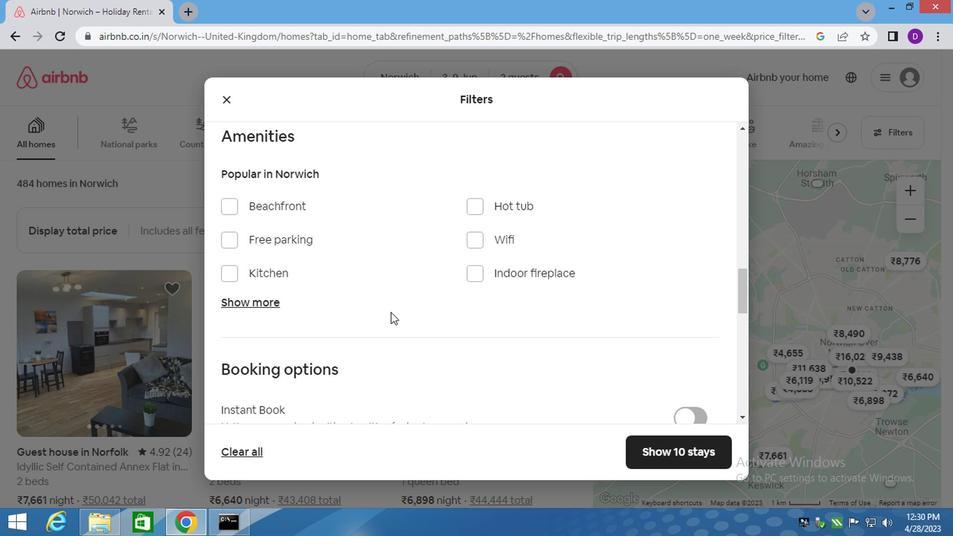 
Action: Mouse scrolled (375, 327) with delta (0, 0)
Screenshot: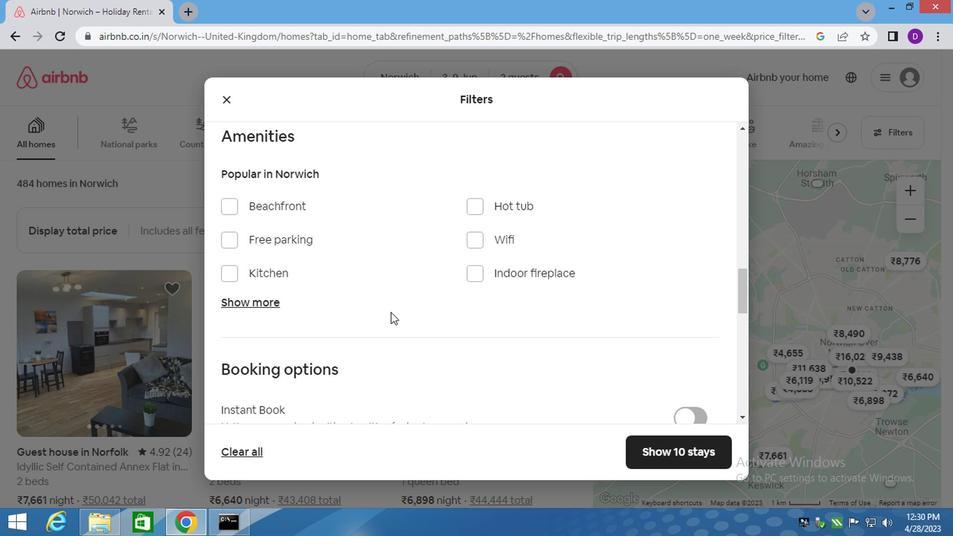 
Action: Mouse moved to (375, 330)
Screenshot: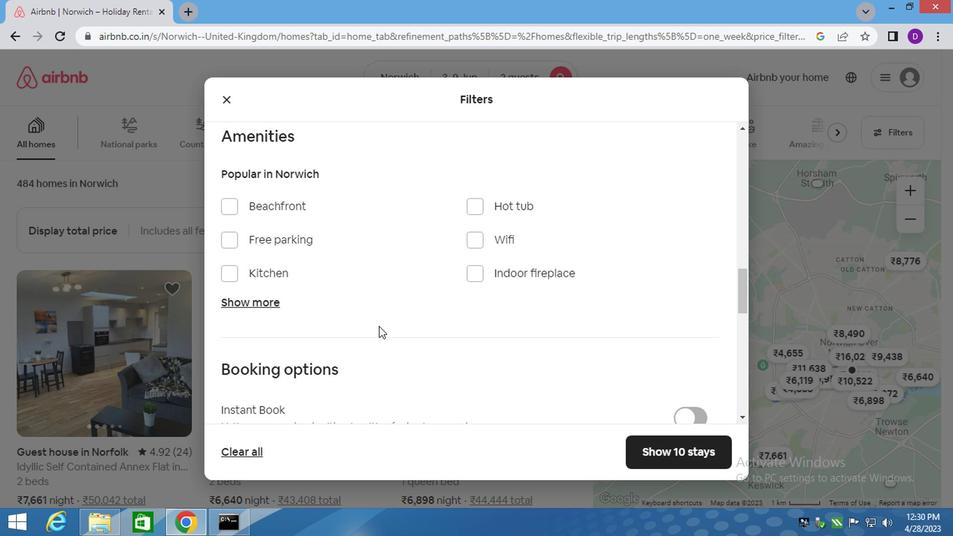 
Action: Mouse scrolled (375, 328) with delta (0, 0)
Screenshot: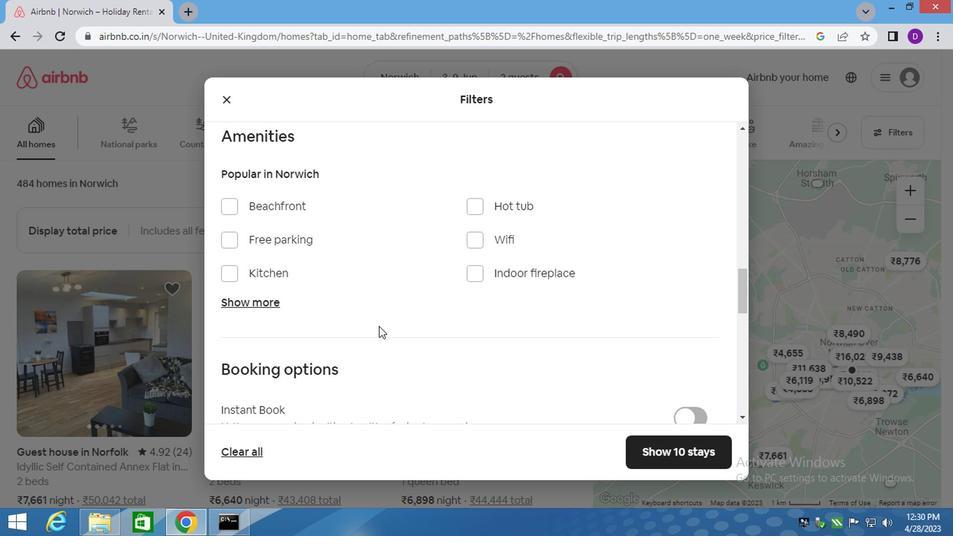 
Action: Mouse moved to (370, 331)
Screenshot: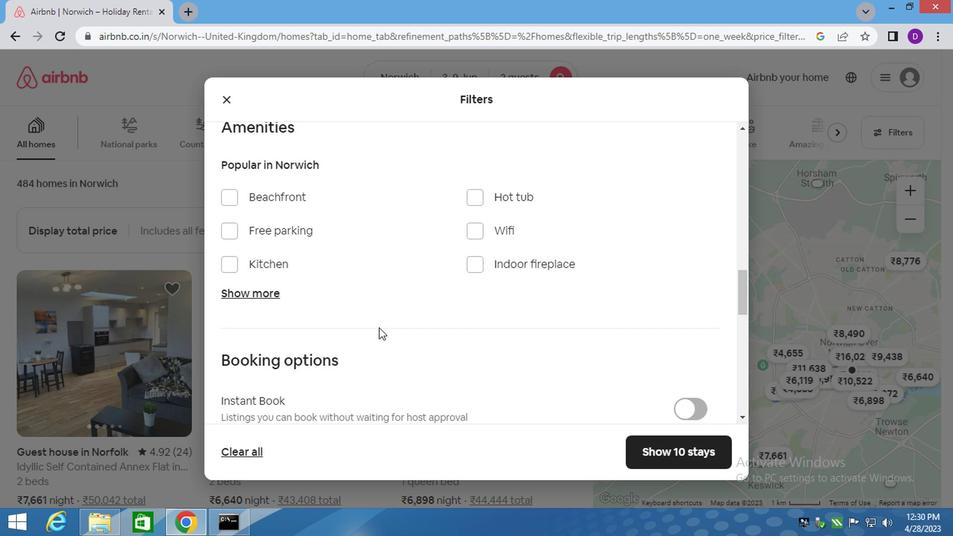 
Action: Mouse scrolled (374, 330) with delta (0, 0)
Screenshot: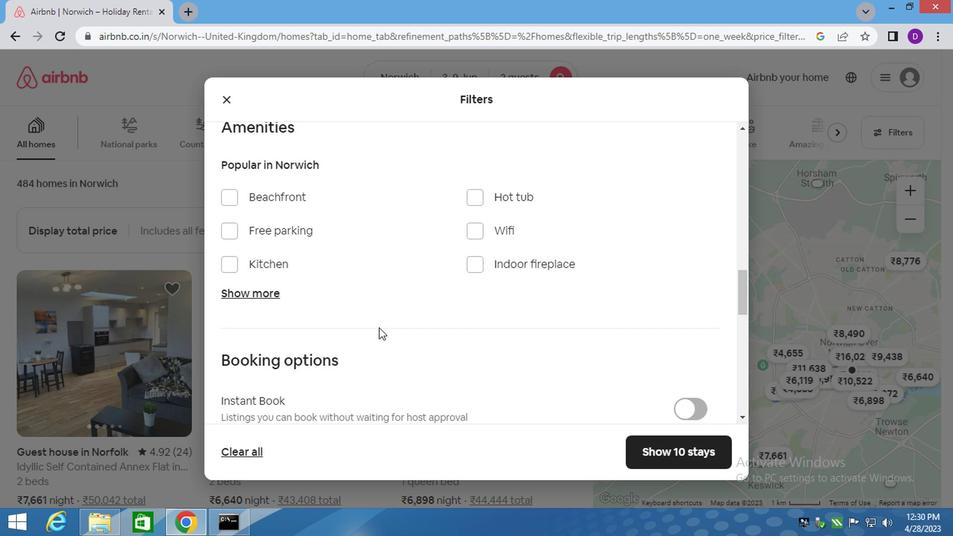 
Action: Mouse moved to (694, 253)
Screenshot: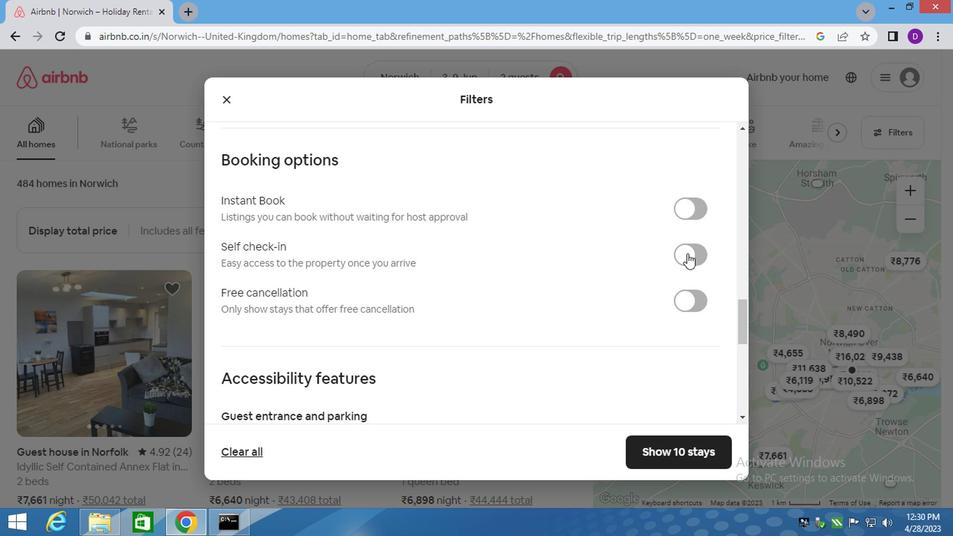 
Action: Mouse pressed left at (694, 253)
Screenshot: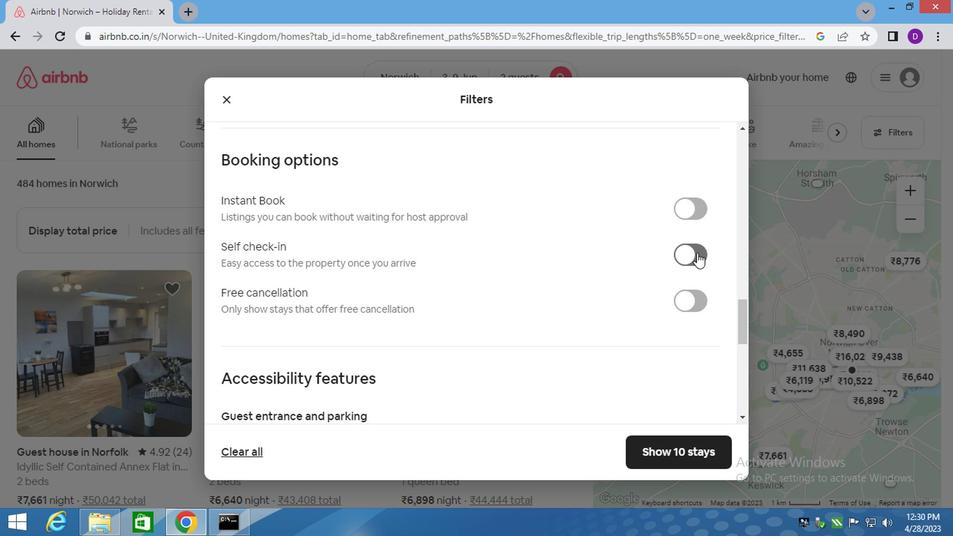 
Action: Mouse moved to (312, 338)
Screenshot: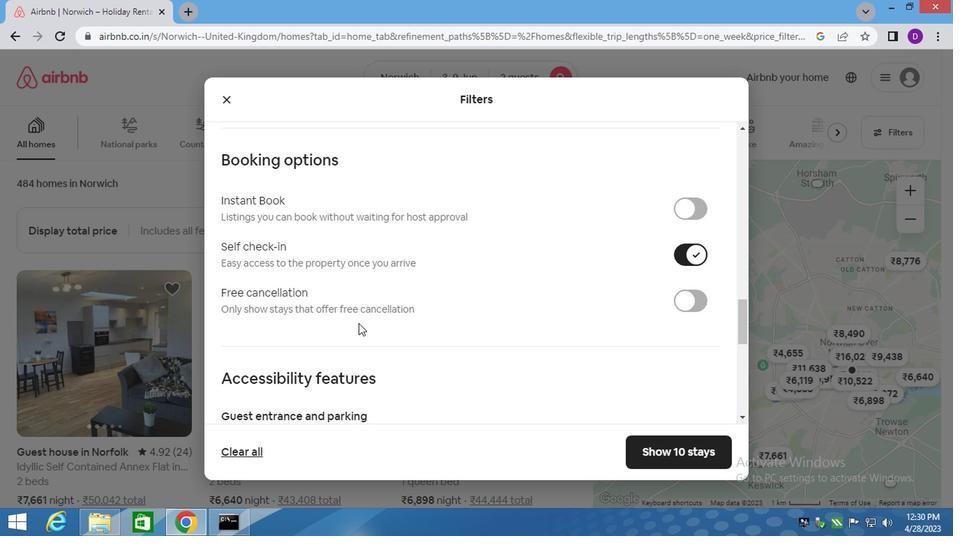 
Action: Mouse scrolled (312, 337) with delta (0, 0)
Screenshot: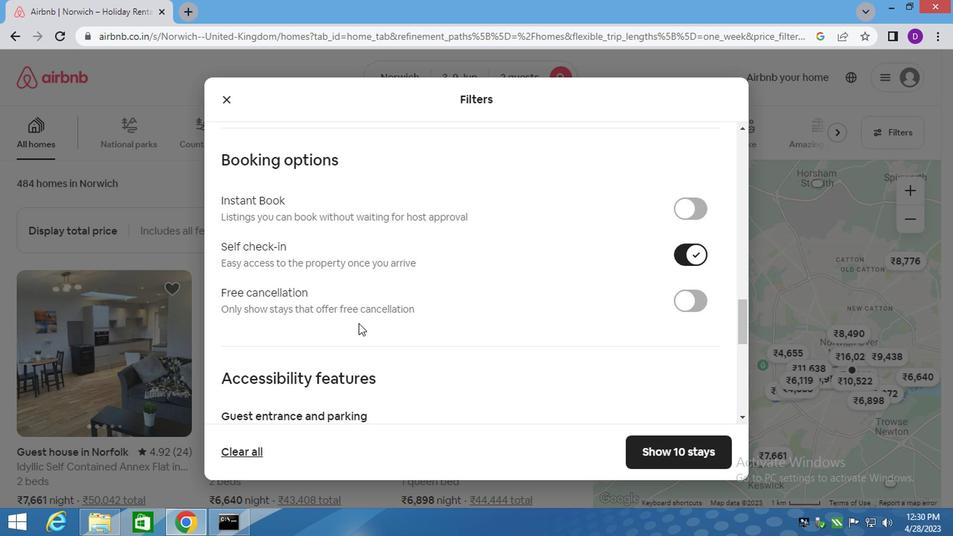 
Action: Mouse moved to (311, 340)
Screenshot: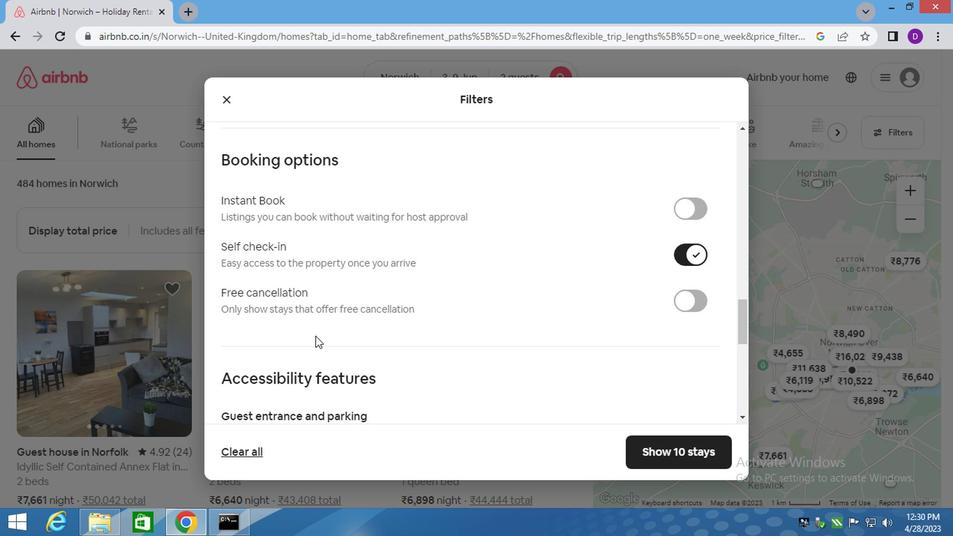 
Action: Mouse scrolled (311, 339) with delta (0, 0)
Screenshot: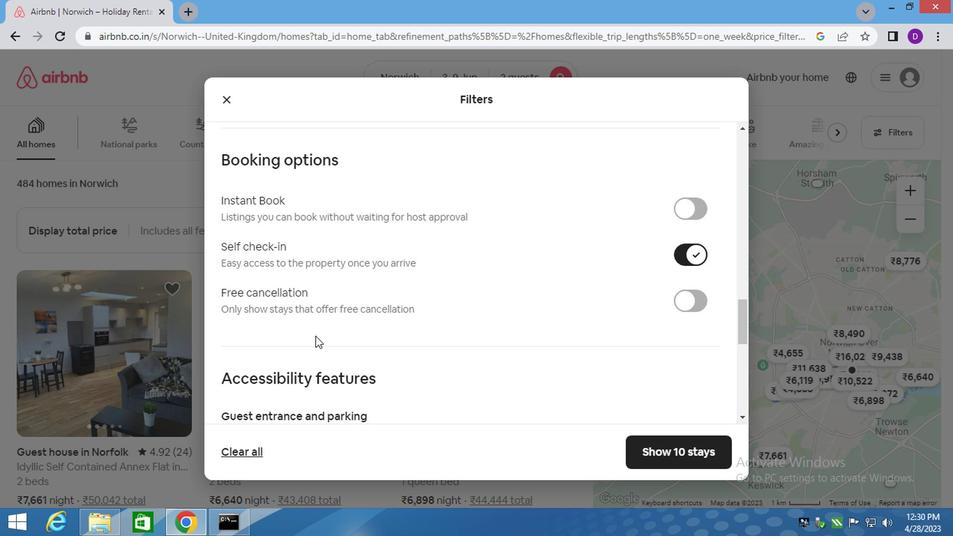 
Action: Mouse scrolled (311, 339) with delta (0, 0)
Screenshot: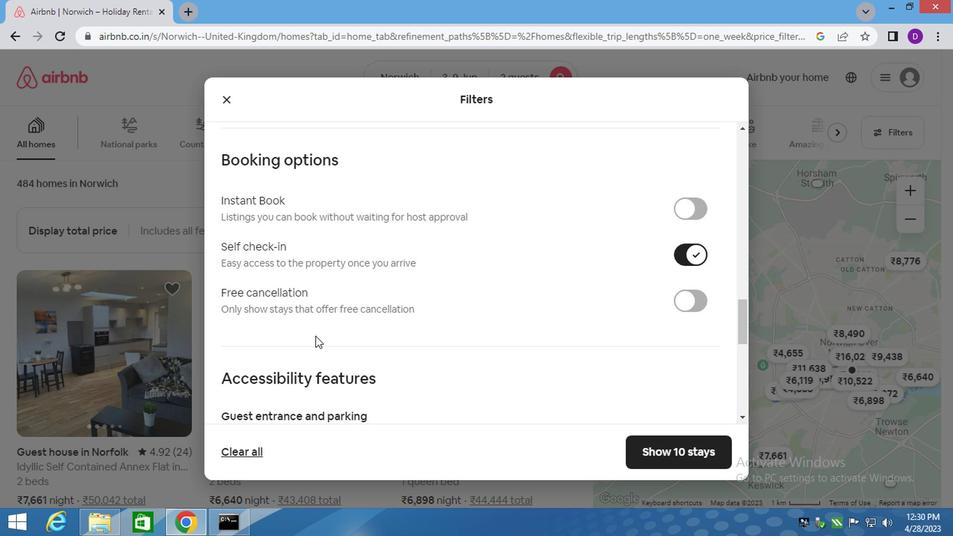 
Action: Mouse scrolled (311, 339) with delta (0, 0)
Screenshot: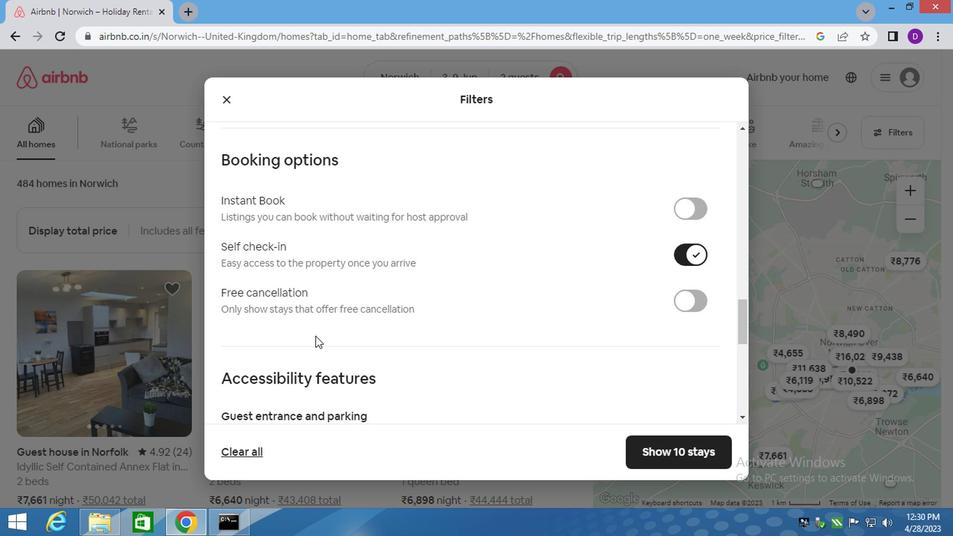 
Action: Mouse scrolled (311, 339) with delta (0, 0)
Screenshot: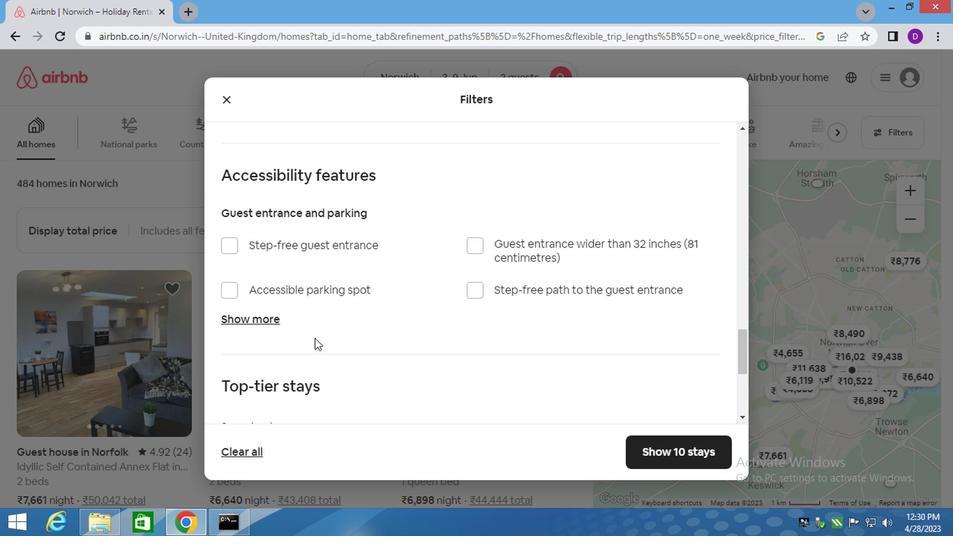 
Action: Mouse scrolled (311, 339) with delta (0, 0)
Screenshot: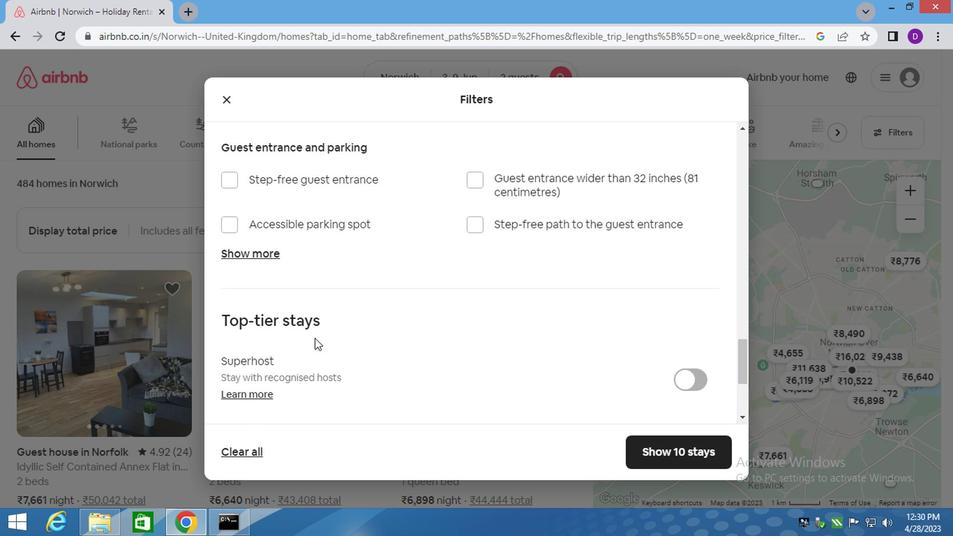 
Action: Mouse moved to (311, 343)
Screenshot: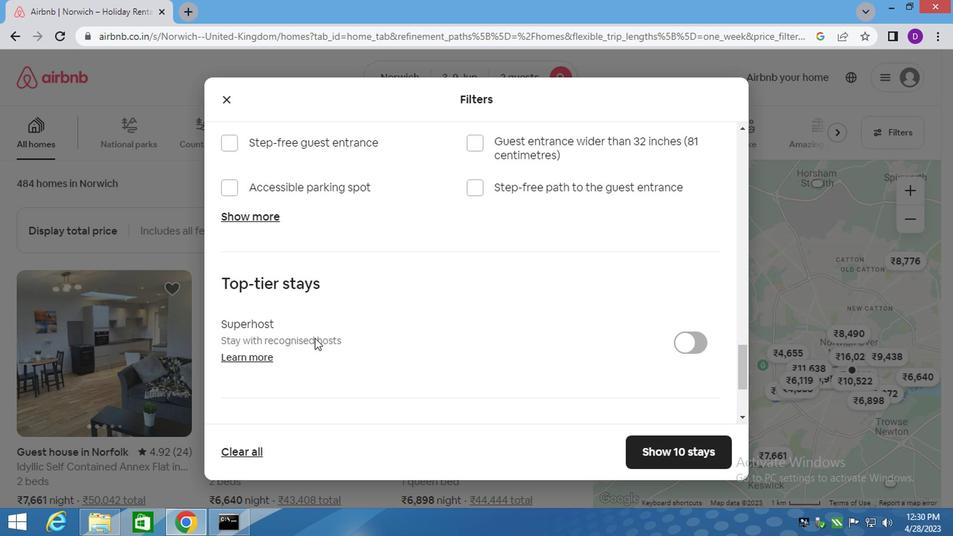 
Action: Mouse scrolled (311, 340) with delta (0, 0)
Screenshot: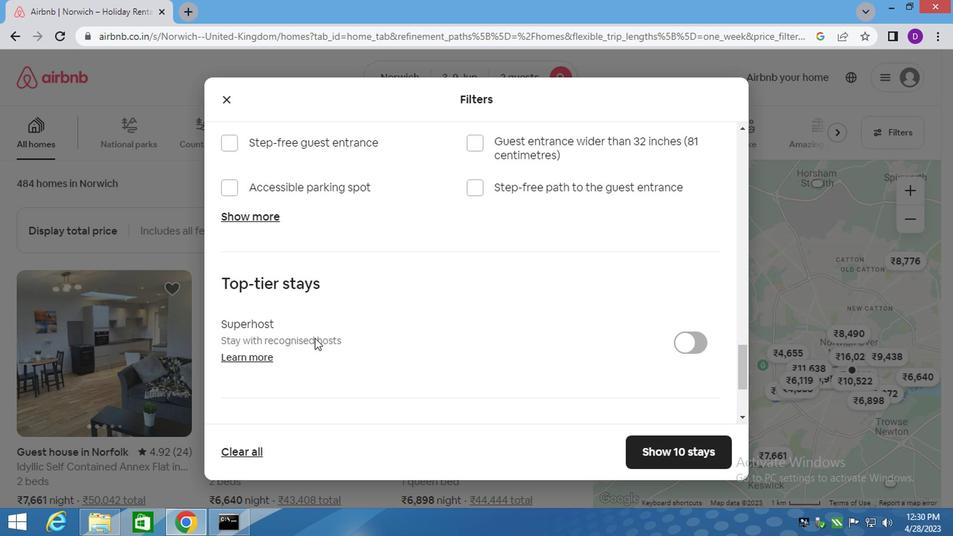 
Action: Mouse scrolled (311, 340) with delta (0, 0)
Screenshot: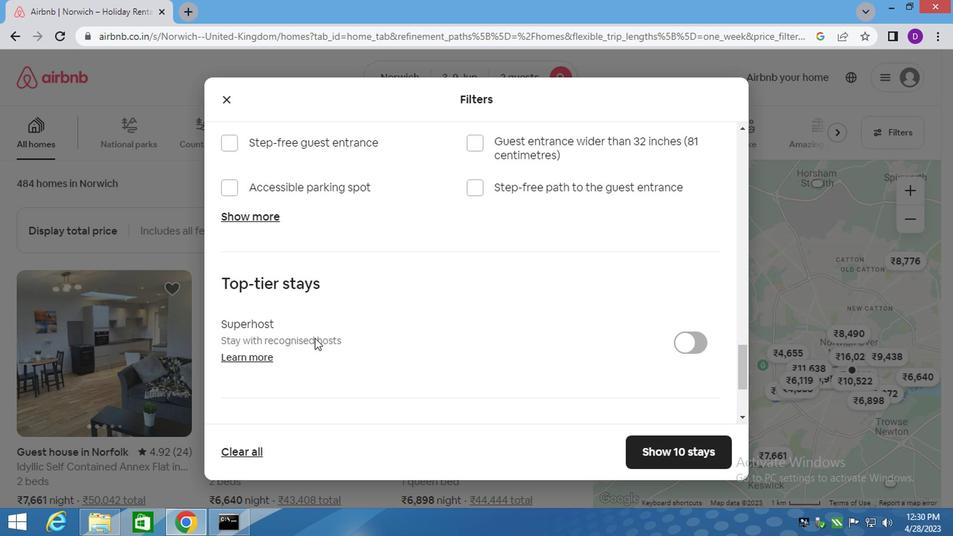 
Action: Mouse scrolled (311, 340) with delta (0, 0)
Screenshot: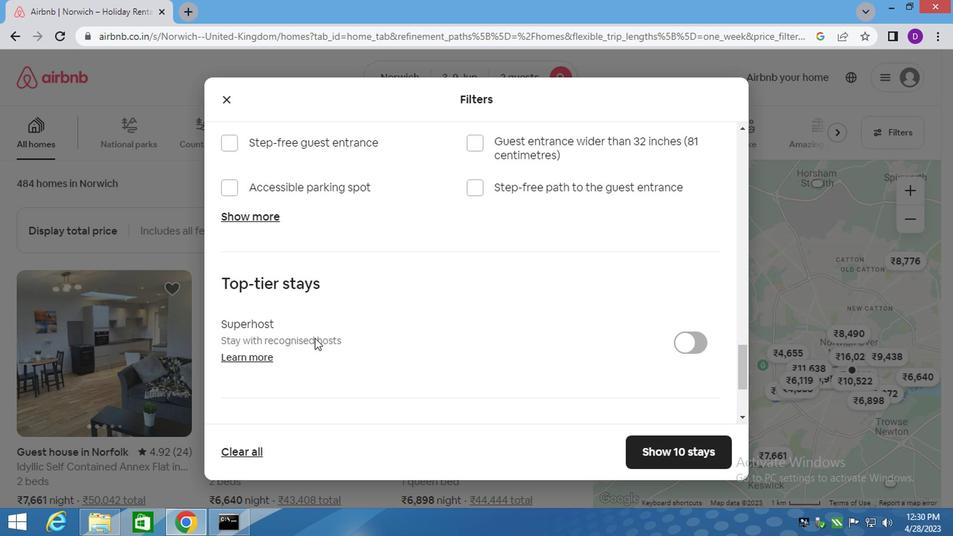 
Action: Mouse scrolled (311, 340) with delta (0, 0)
Screenshot: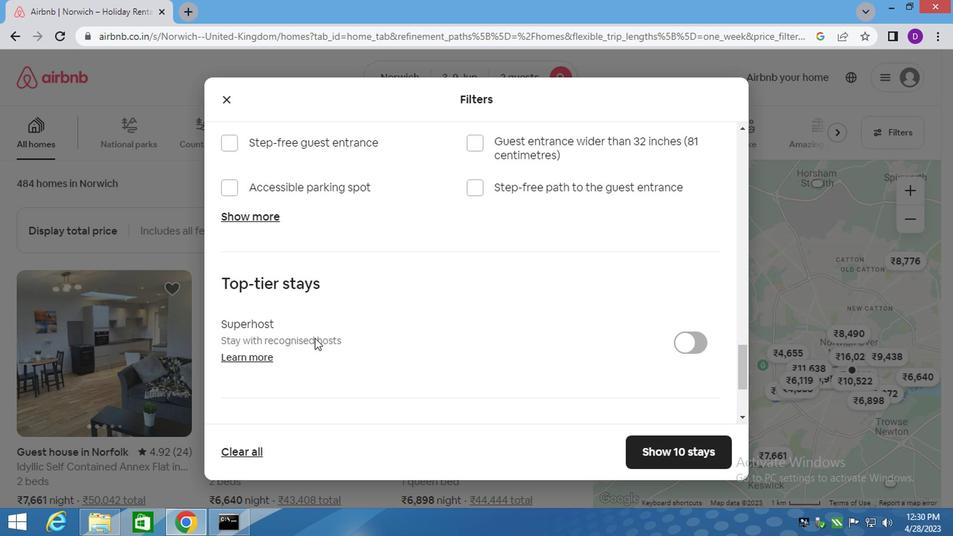 
Action: Mouse moved to (311, 345)
Screenshot: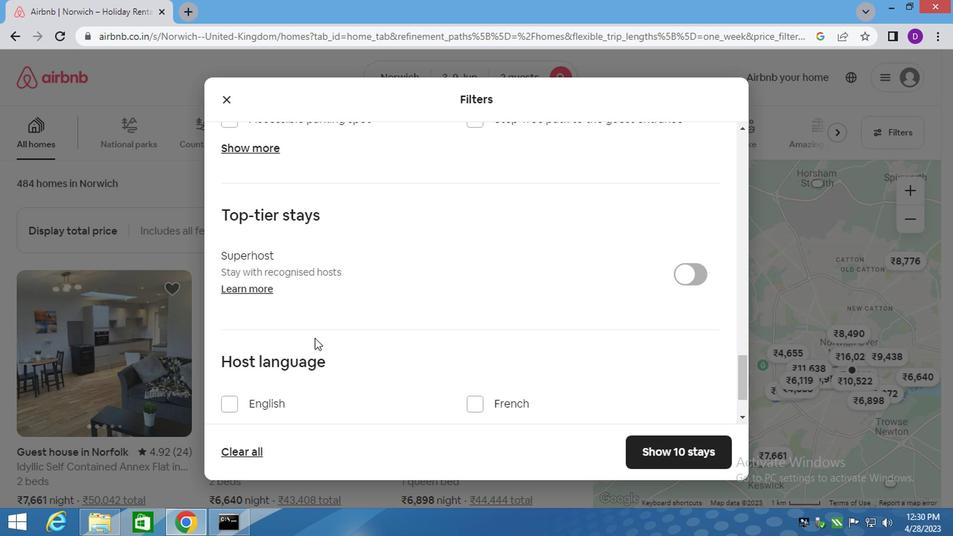 
Action: Mouse scrolled (311, 344) with delta (0, 0)
Screenshot: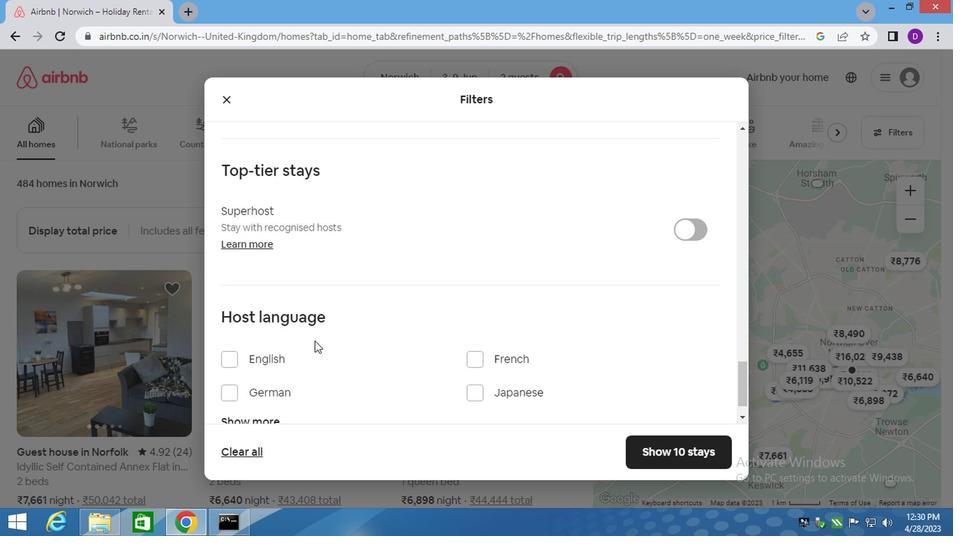 
Action: Mouse scrolled (311, 344) with delta (0, 0)
Screenshot: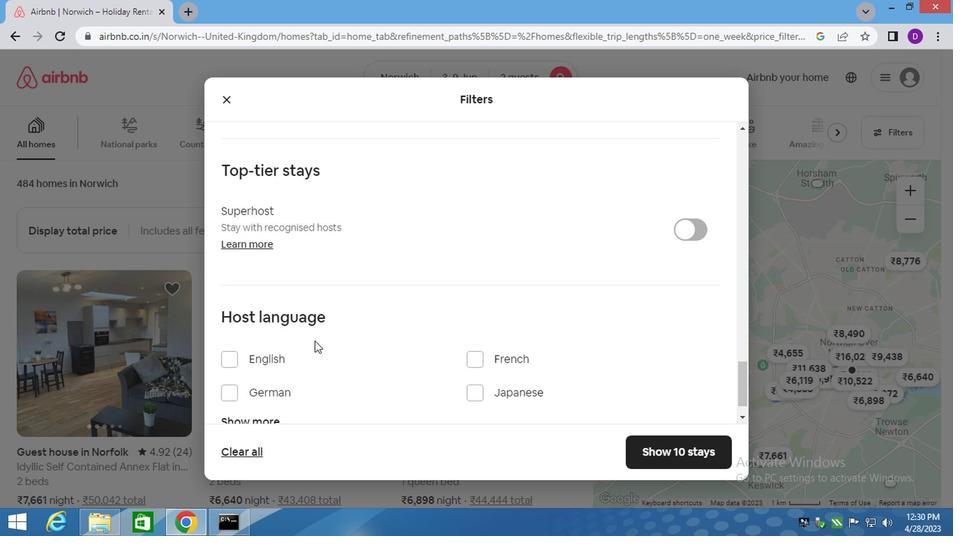
Action: Mouse scrolled (311, 344) with delta (0, 0)
Screenshot: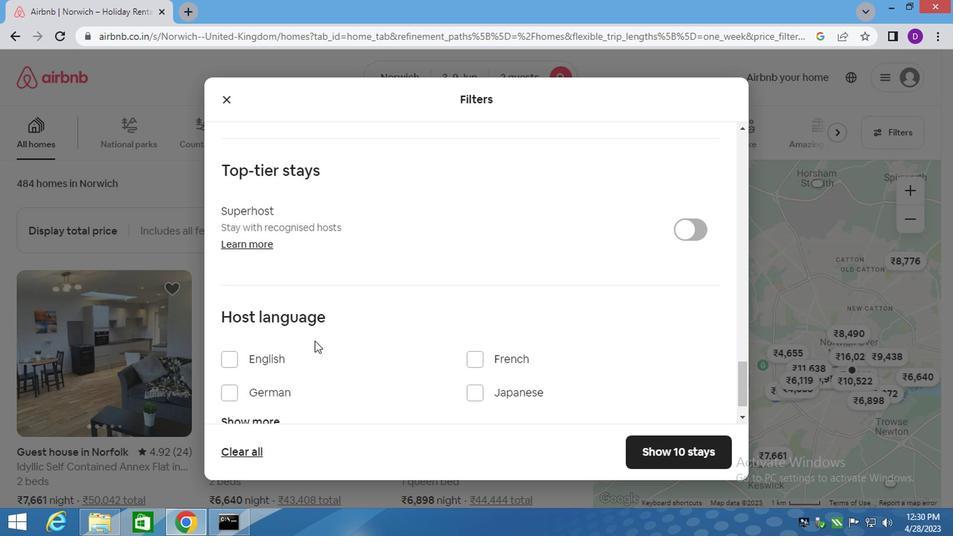 
Action: Mouse scrolled (311, 344) with delta (0, 0)
Screenshot: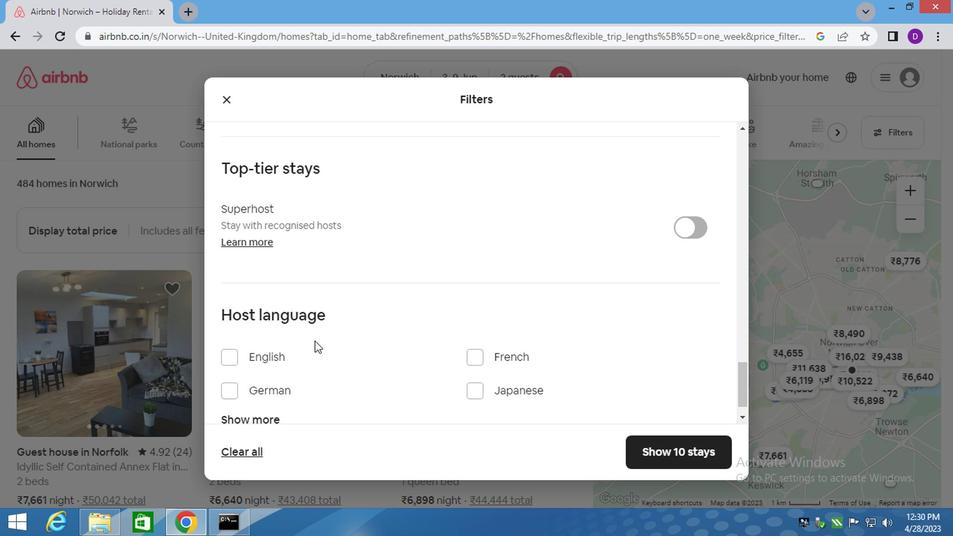 
Action: Mouse moved to (223, 319)
Screenshot: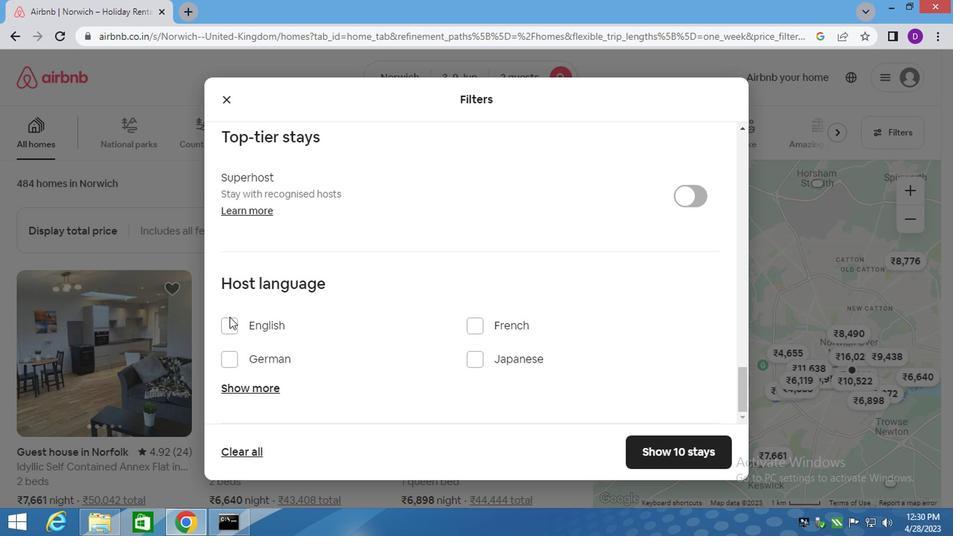 
Action: Mouse pressed left at (223, 319)
Screenshot: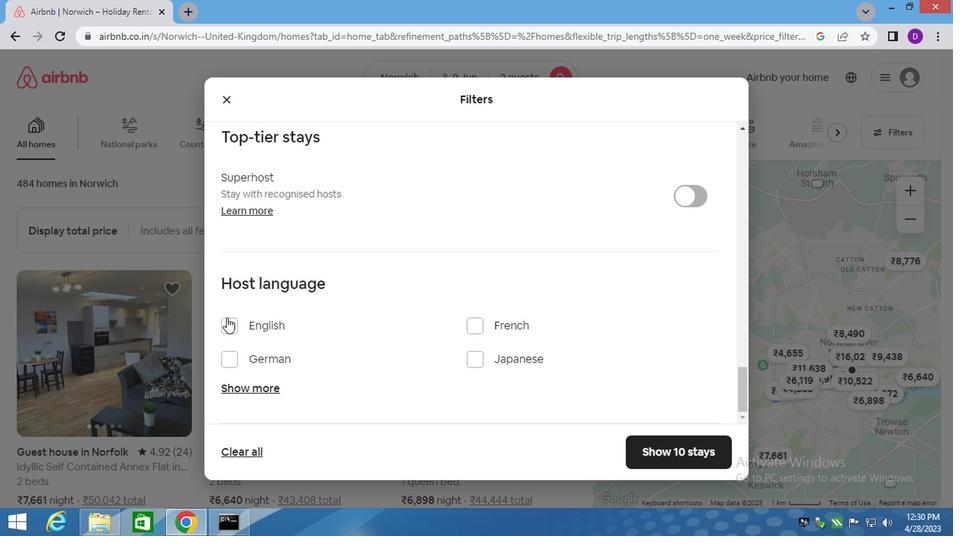 
Action: Mouse moved to (654, 442)
Screenshot: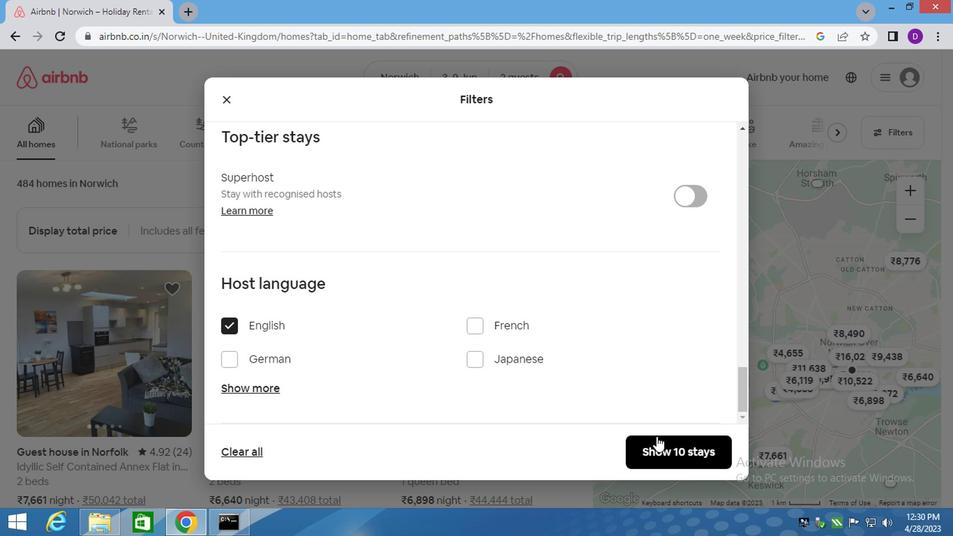 
Action: Mouse pressed left at (654, 442)
Screenshot: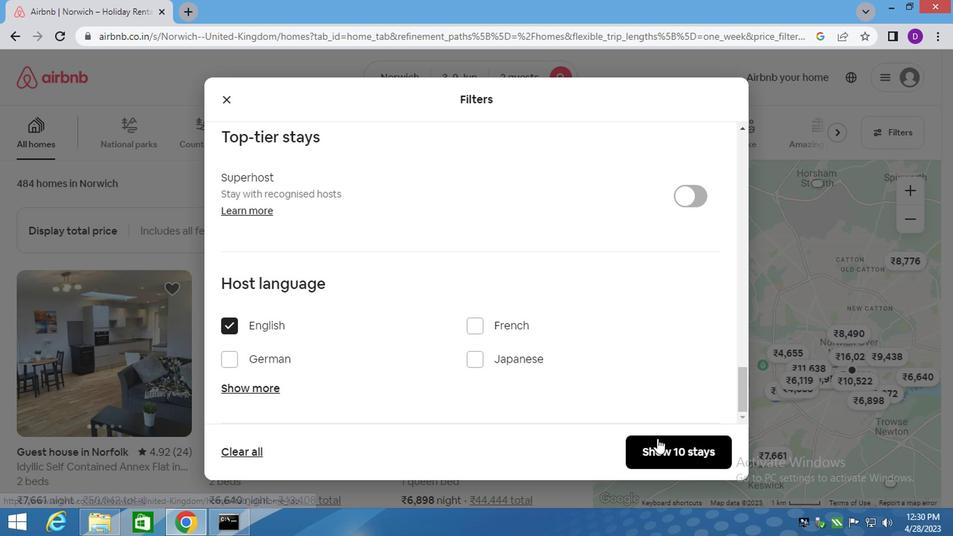 
Action: Mouse moved to (644, 440)
Screenshot: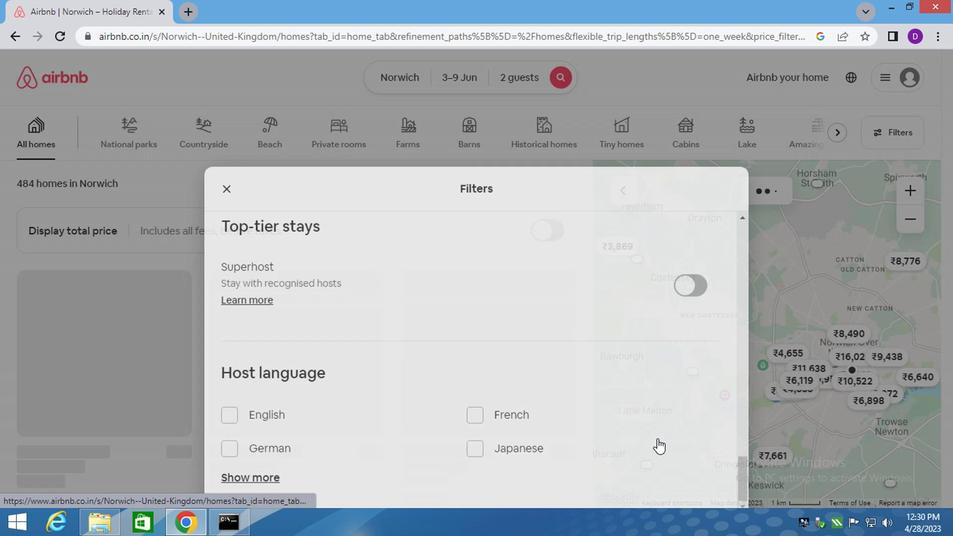 
